 Task:  Click on Hockey In the Cross-Check Hockey League click on  Pick Sheet Your name Sofia Mitchell Team name Providence Bruins and  Email softage.2@softage.net Period 1 - 3 Point Game Edmonton Oilers Period 1 - 2 Point Game Dallas Stars Period 1 - 1 Point Game Columbus Blue Jackets Period 2 - 3 Point Game Colorado Avalanche Period 2 - 2 Point Game Chicago Blackhawks Period 2 - 1 Point Game Carolina Hurricanes Period 3 - 3 Point Game Calgary Flames Period 3 - 2 Point Game Buffalo Sabres Period 3 - 1 Point Game Boston Bruins Submit pick sheet
Action: Mouse moved to (622, 238)
Screenshot: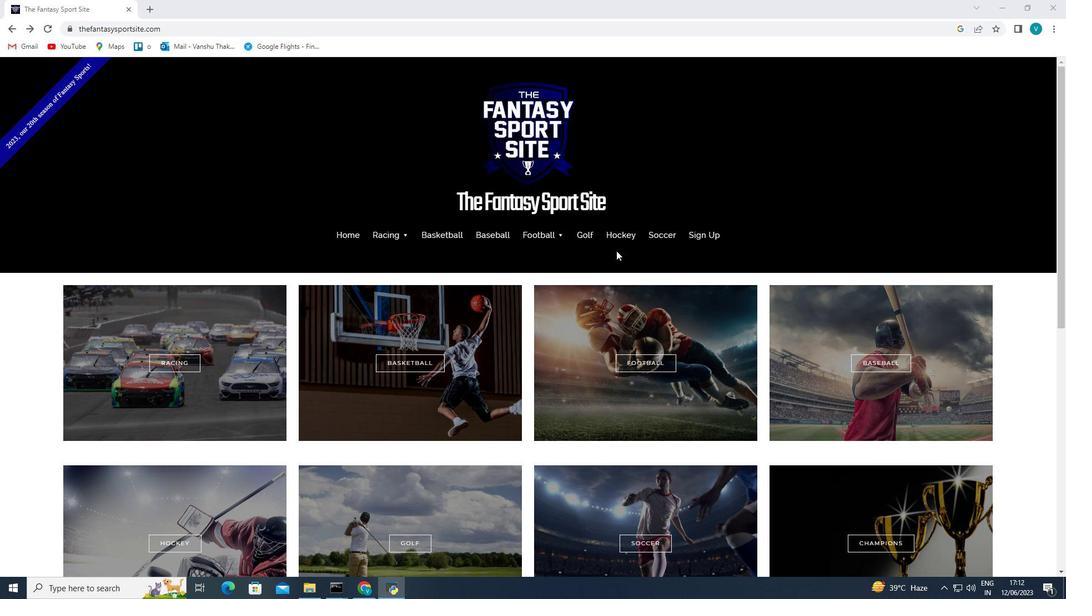 
Action: Mouse pressed left at (622, 238)
Screenshot: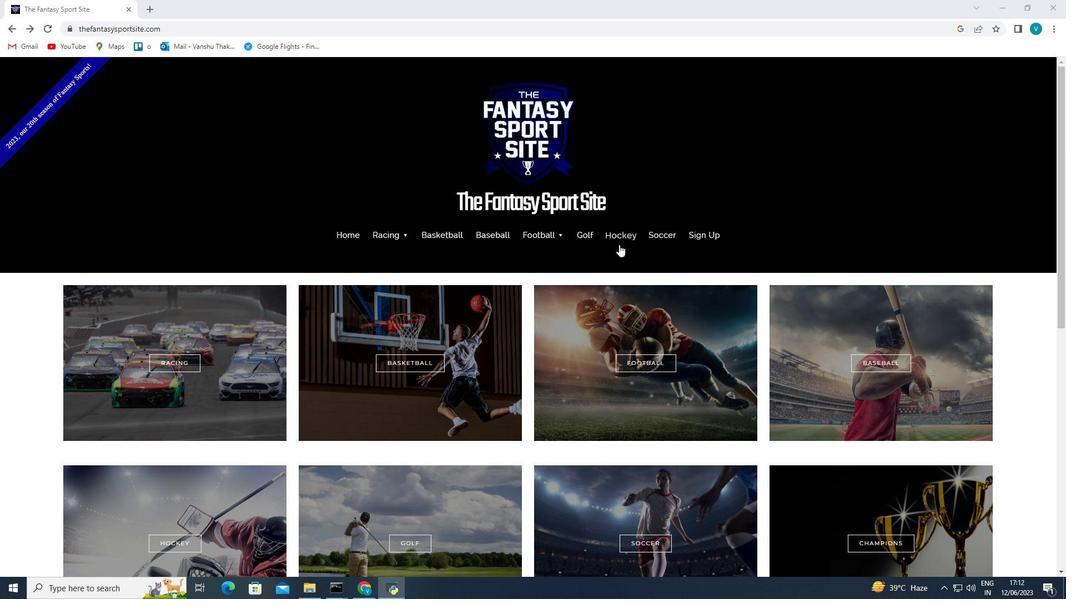 
Action: Mouse moved to (605, 233)
Screenshot: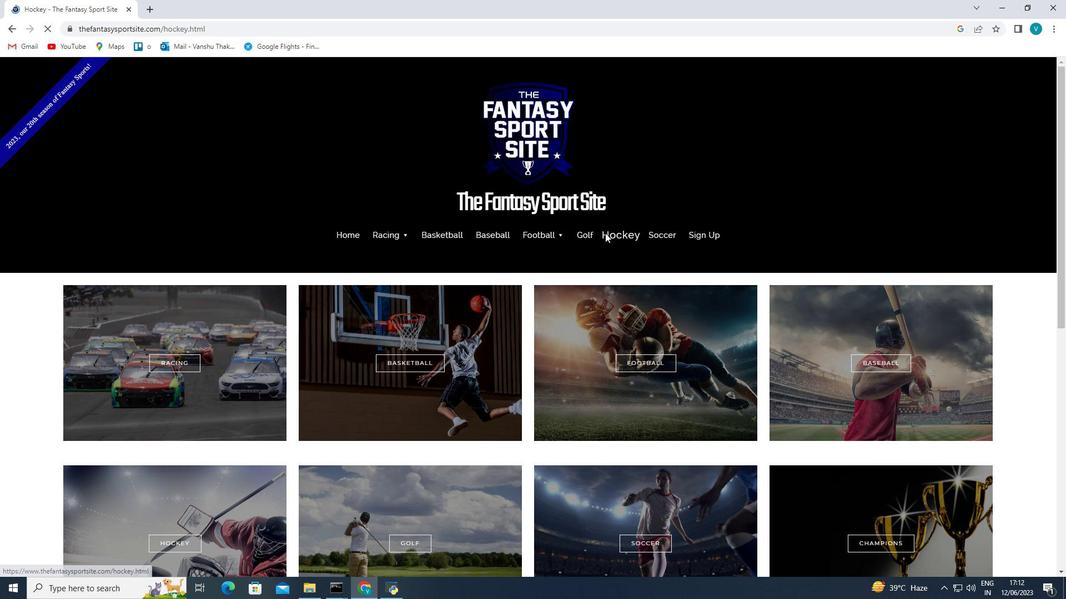 
Action: Mouse scrolled (605, 232) with delta (0, 0)
Screenshot: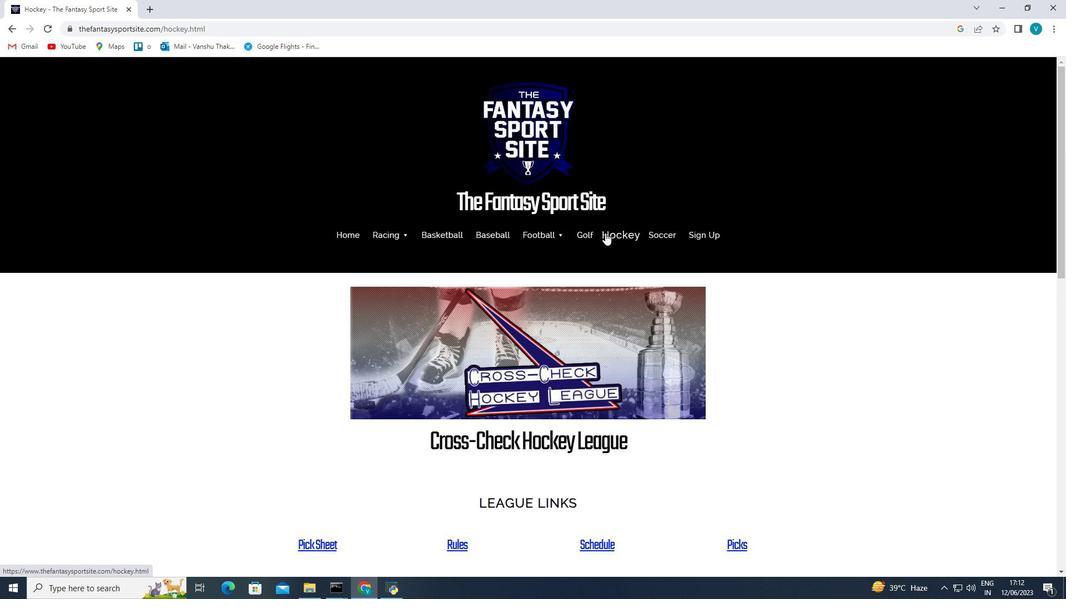 
Action: Mouse scrolled (605, 232) with delta (0, 0)
Screenshot: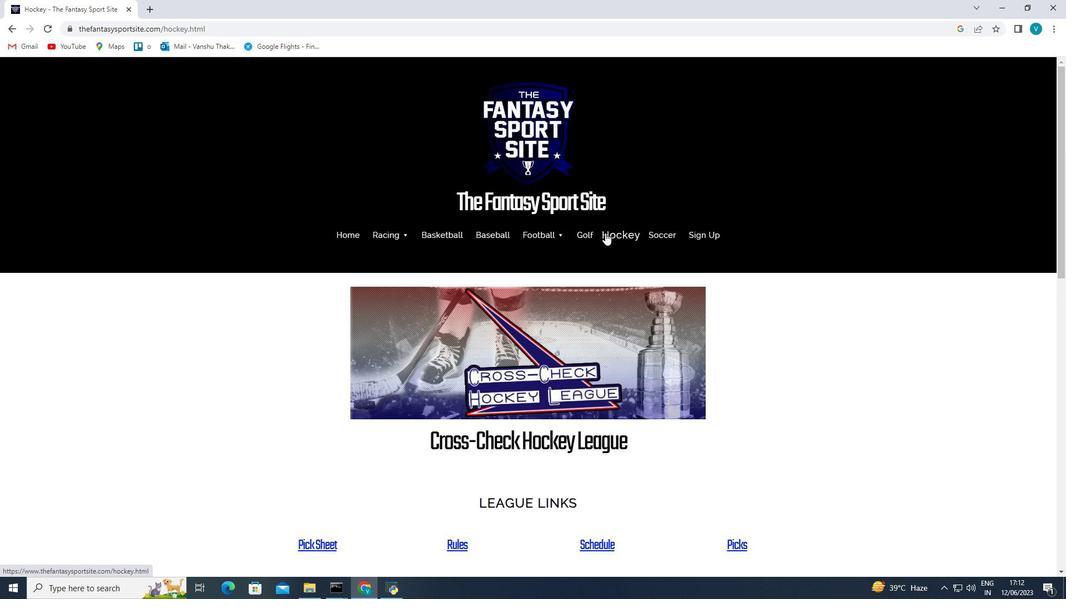 
Action: Mouse scrolled (605, 232) with delta (0, 0)
Screenshot: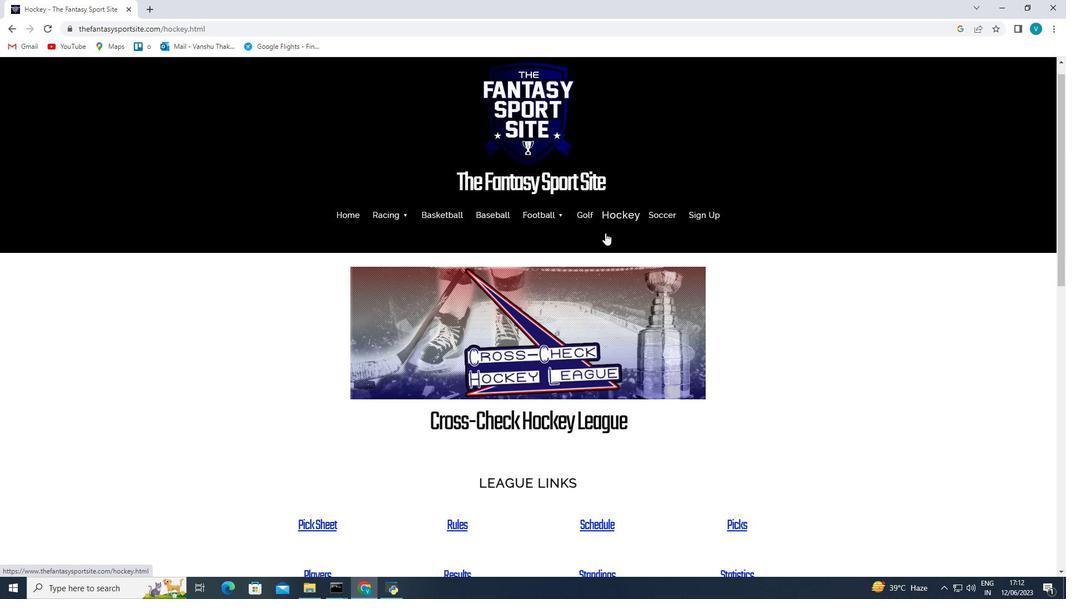 
Action: Mouse moved to (309, 380)
Screenshot: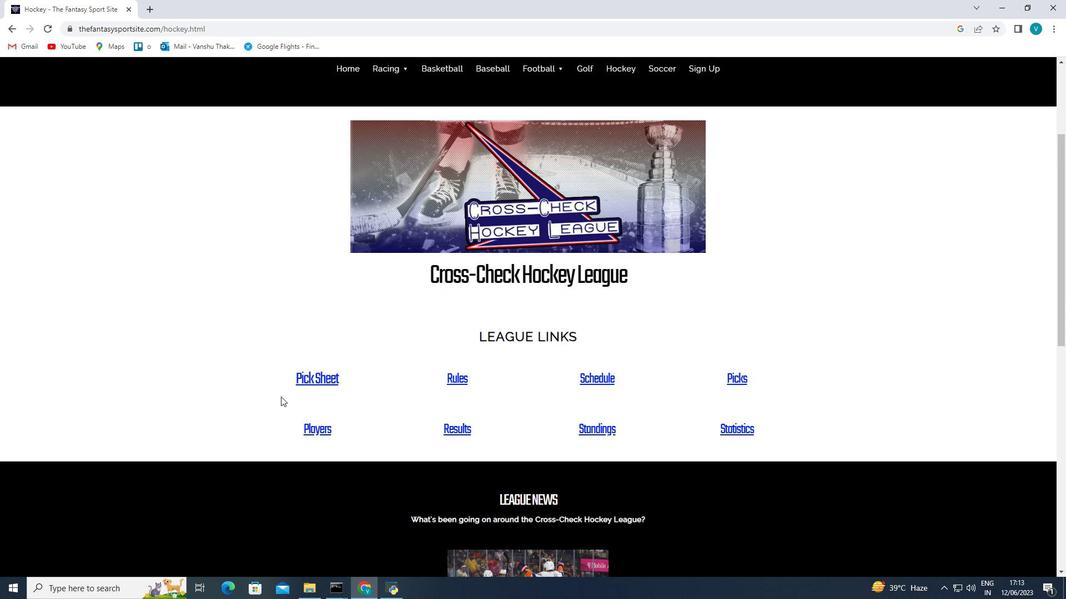 
Action: Mouse pressed left at (309, 380)
Screenshot: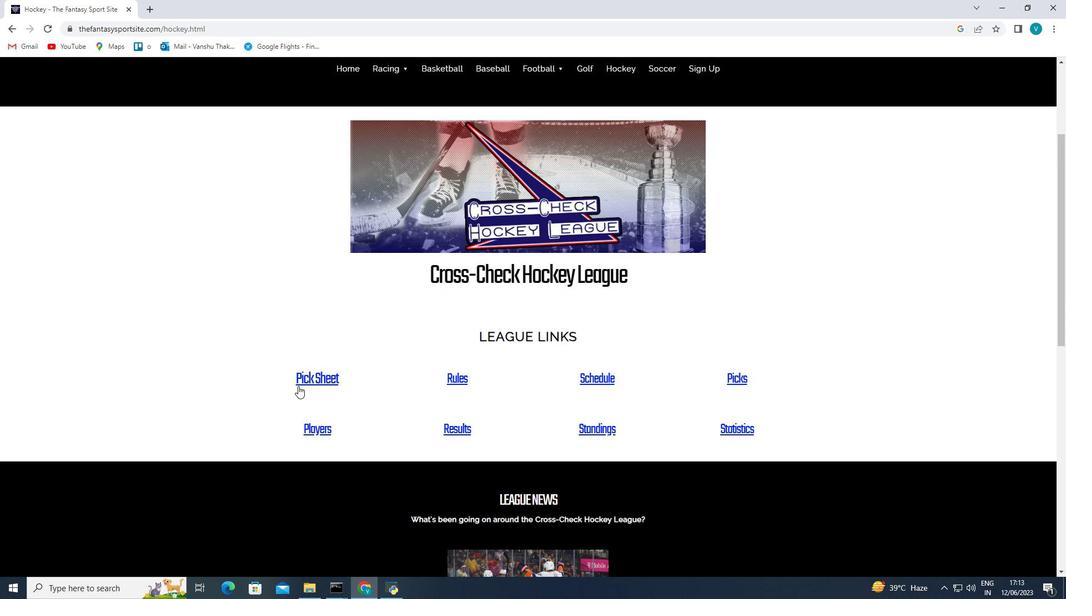 
Action: Mouse moved to (421, 351)
Screenshot: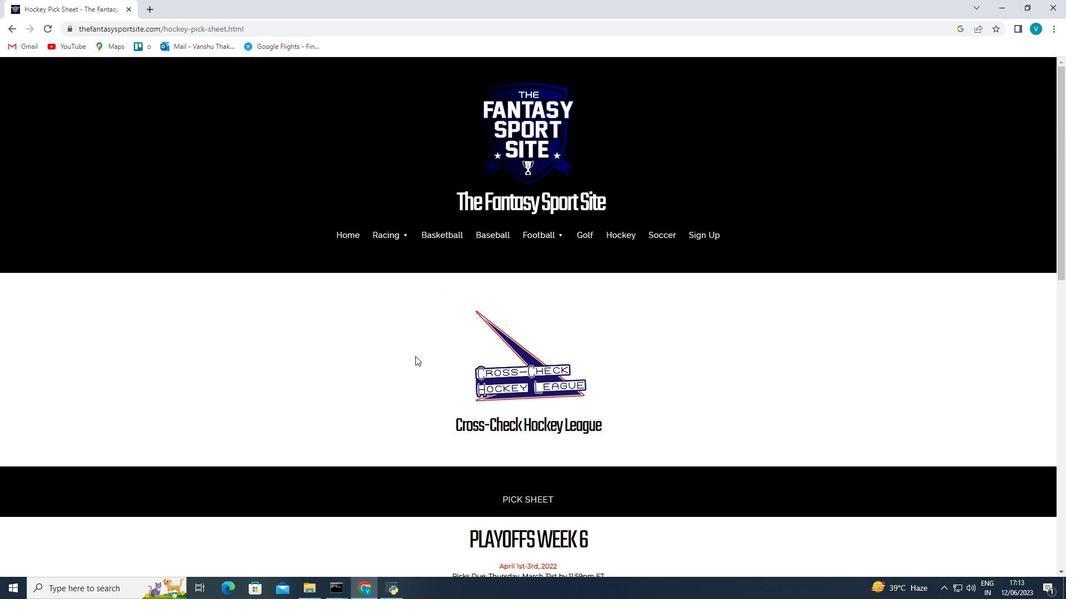 
Action: Mouse scrolled (421, 350) with delta (0, 0)
Screenshot: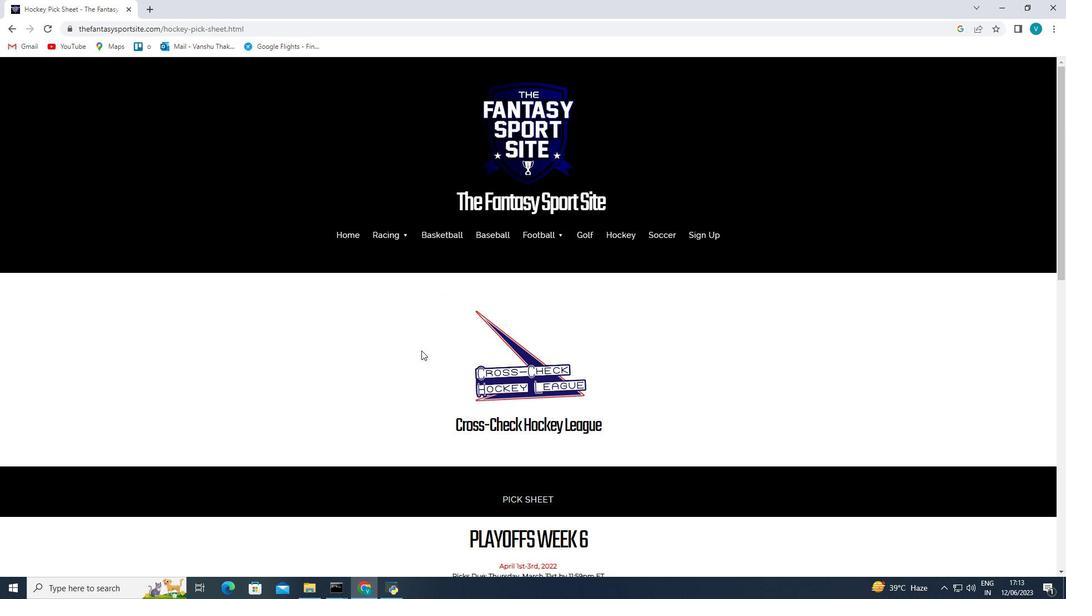 
Action: Mouse scrolled (421, 350) with delta (0, 0)
Screenshot: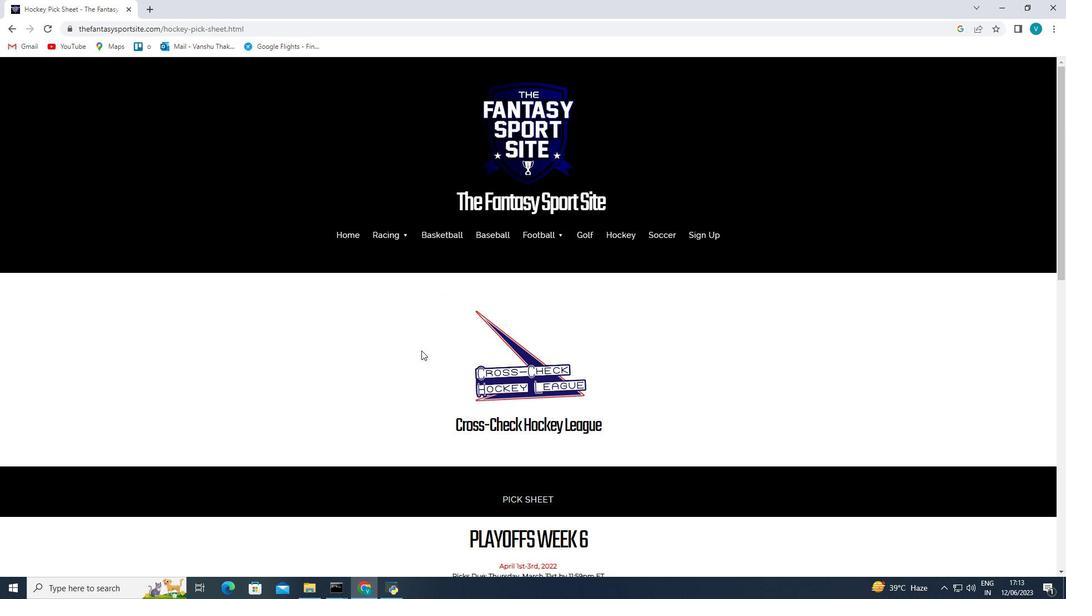 
Action: Mouse scrolled (421, 350) with delta (0, 0)
Screenshot: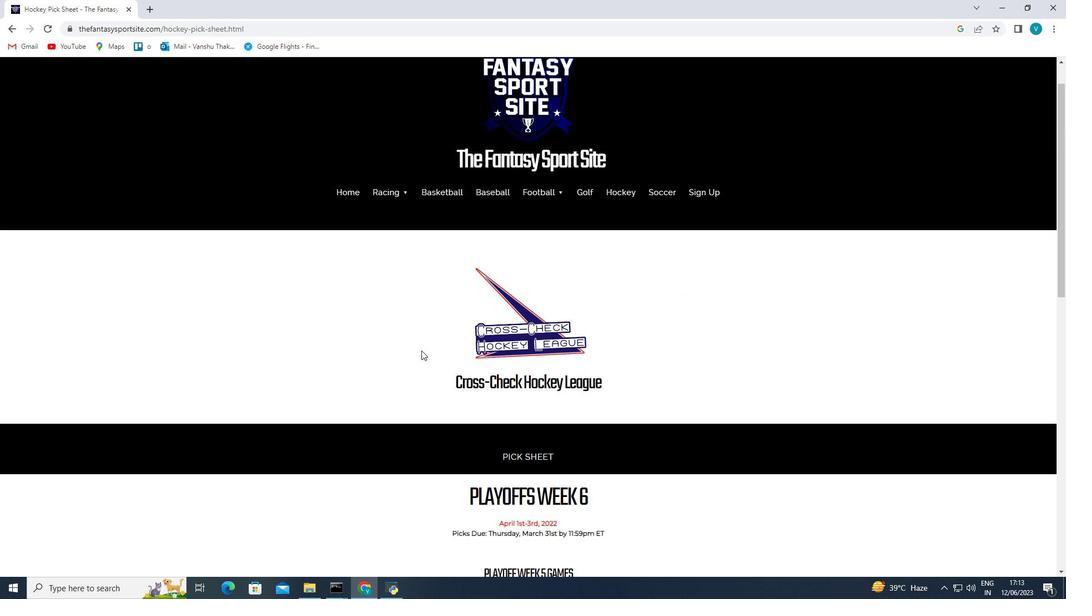
Action: Mouse moved to (422, 350)
Screenshot: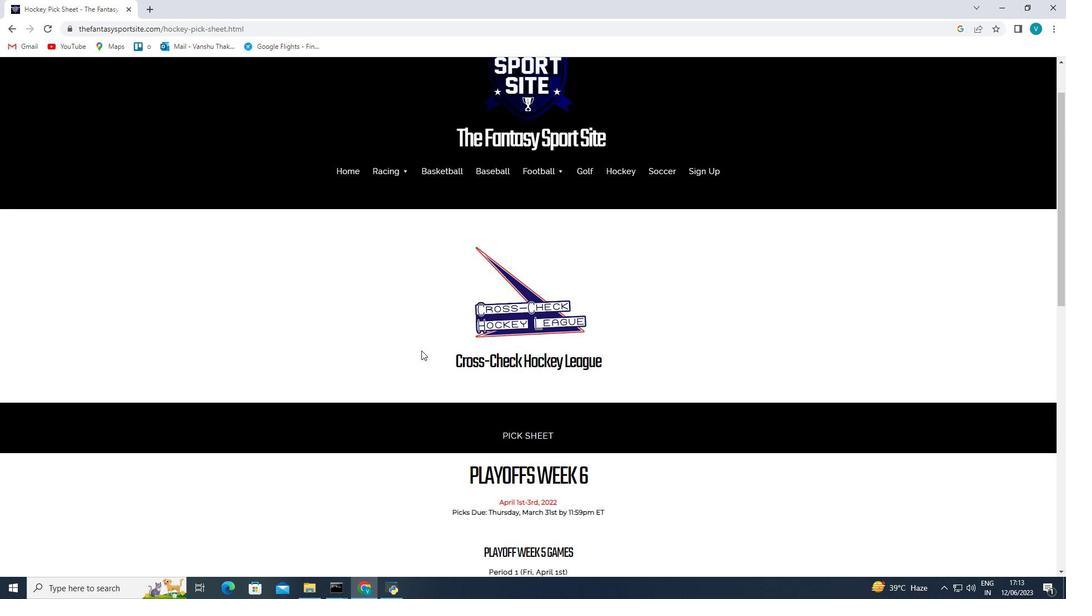 
Action: Mouse scrolled (422, 349) with delta (0, 0)
Screenshot: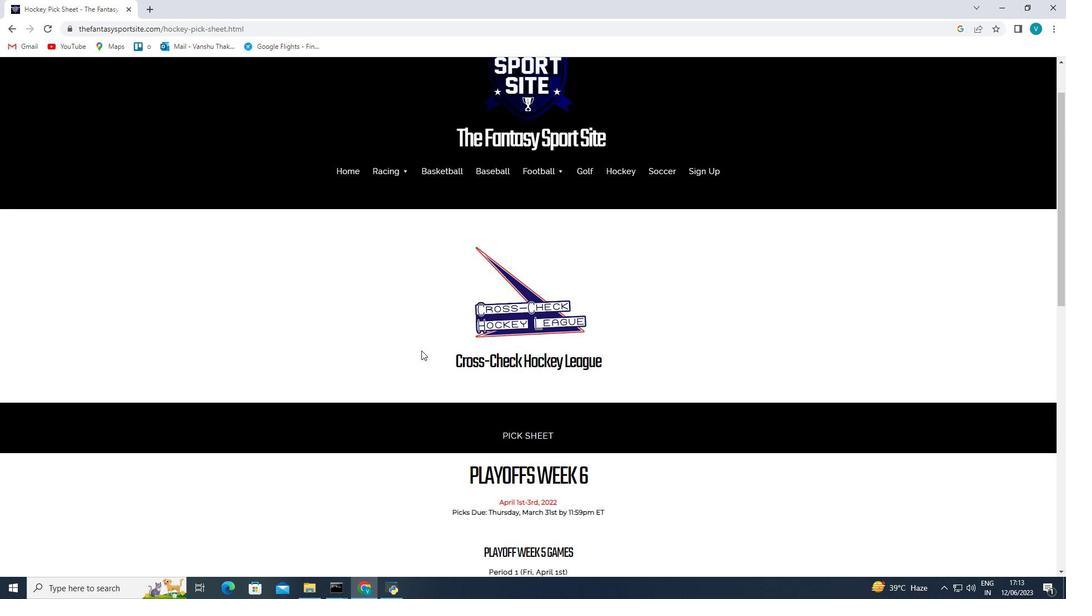 
Action: Mouse moved to (424, 349)
Screenshot: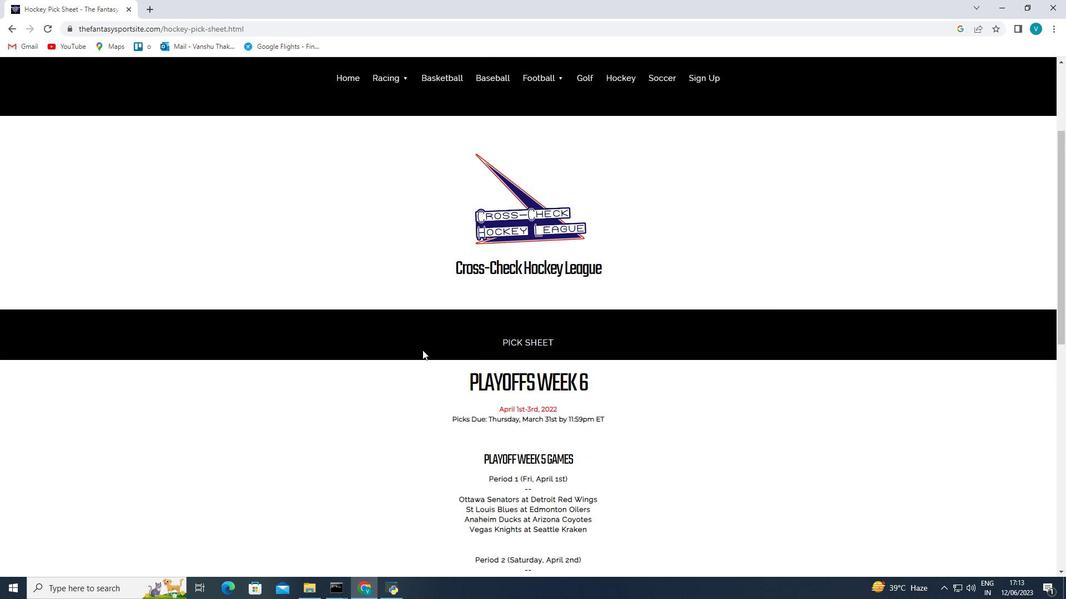 
Action: Mouse scrolled (424, 348) with delta (0, 0)
Screenshot: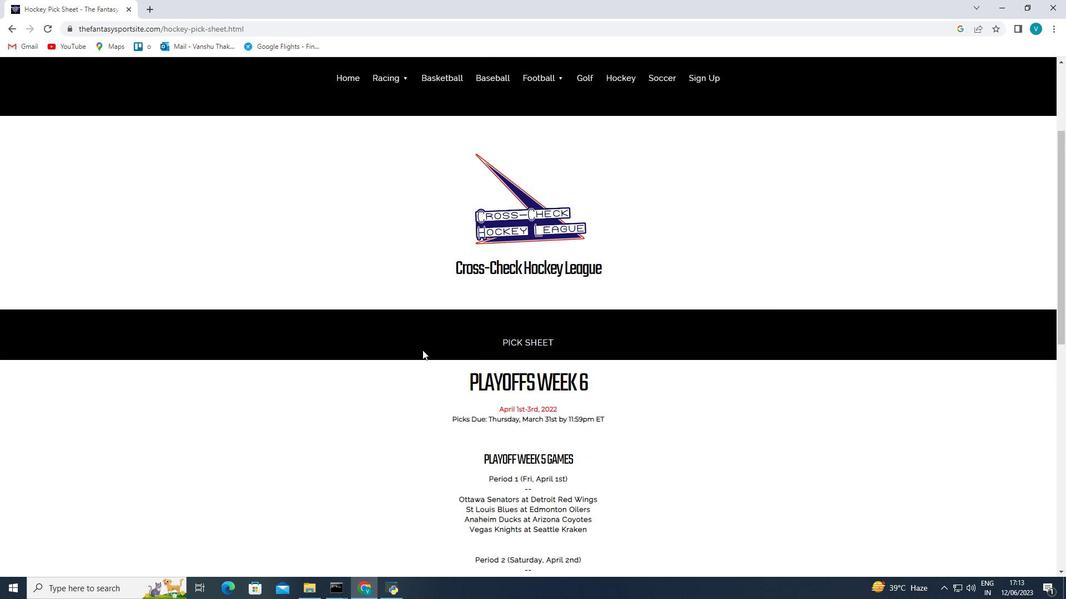 
Action: Mouse moved to (427, 349)
Screenshot: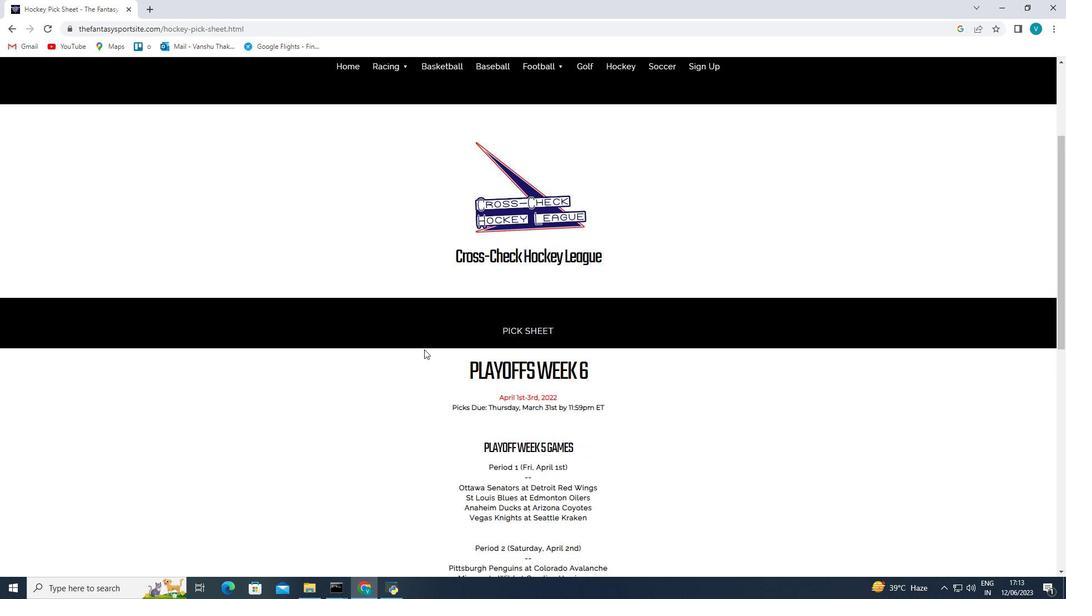 
Action: Mouse scrolled (427, 348) with delta (0, 0)
Screenshot: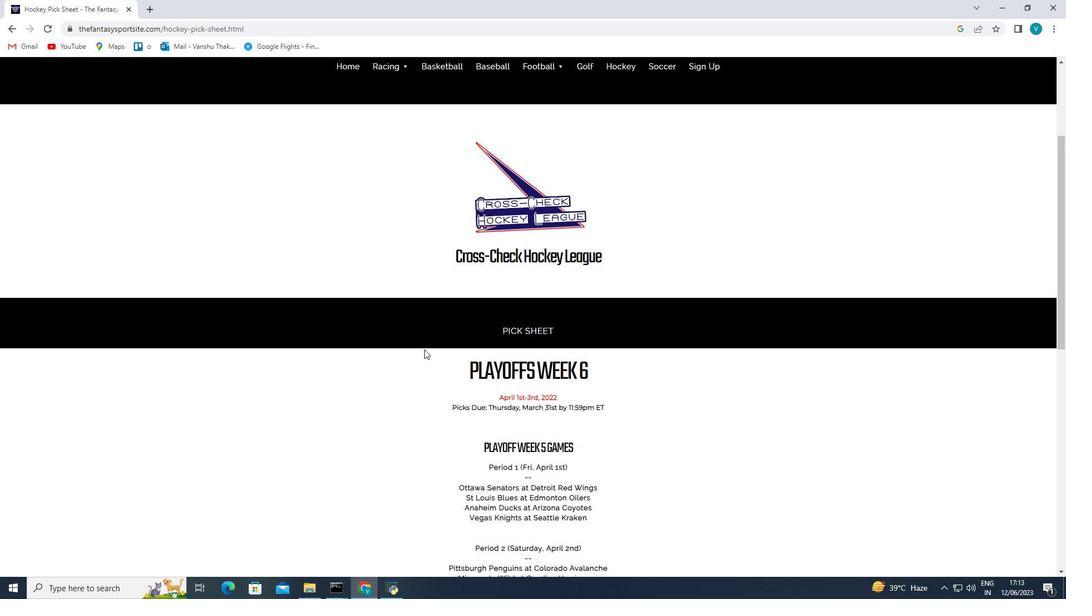 
Action: Mouse moved to (431, 348)
Screenshot: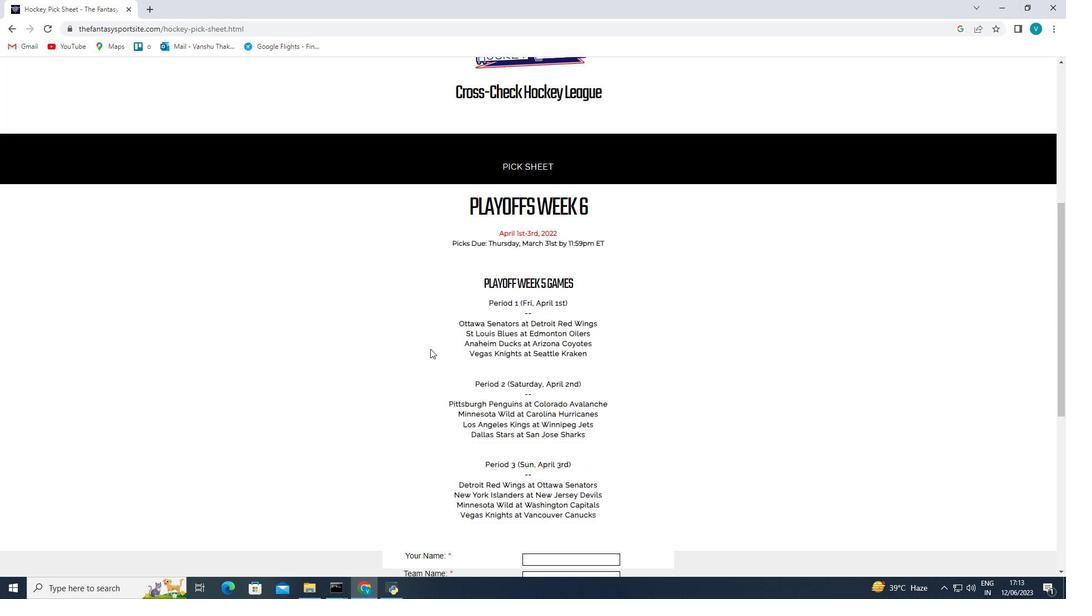 
Action: Mouse scrolled (431, 348) with delta (0, 0)
Screenshot: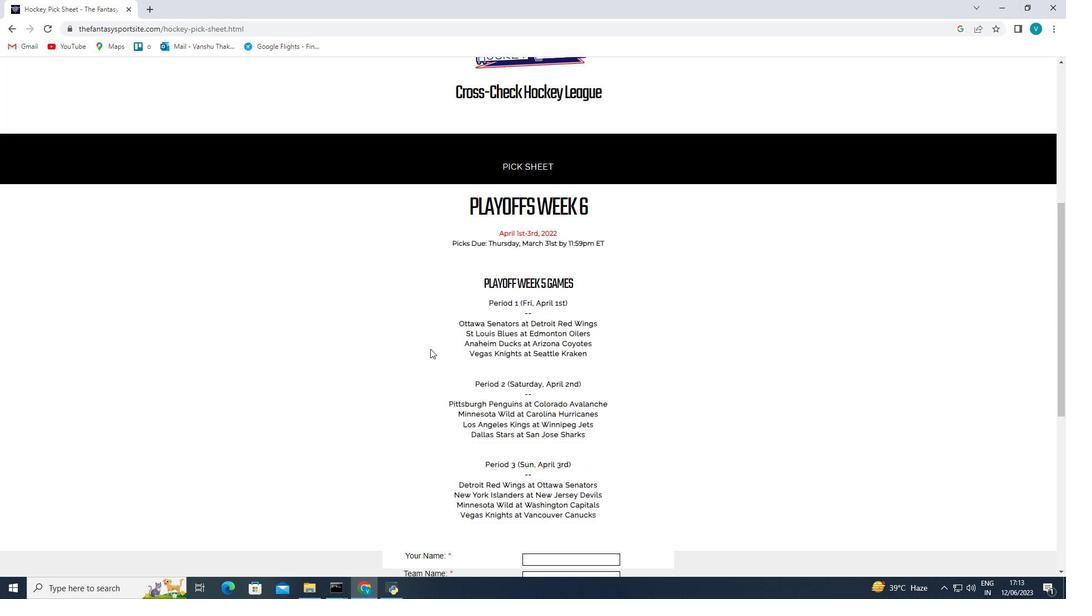 
Action: Mouse moved to (432, 348)
Screenshot: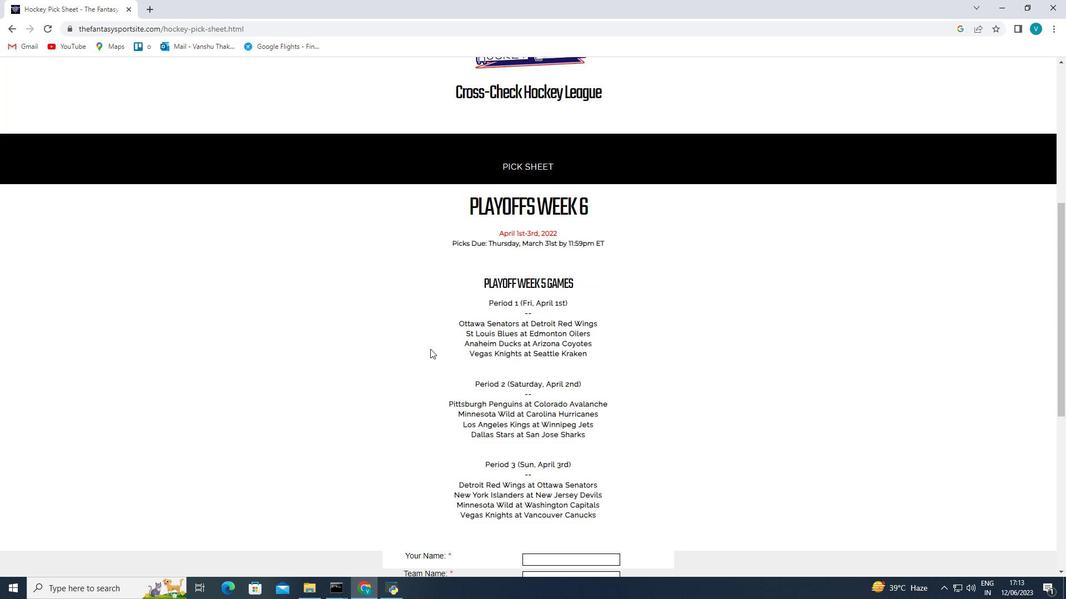 
Action: Mouse scrolled (432, 348) with delta (0, 0)
Screenshot: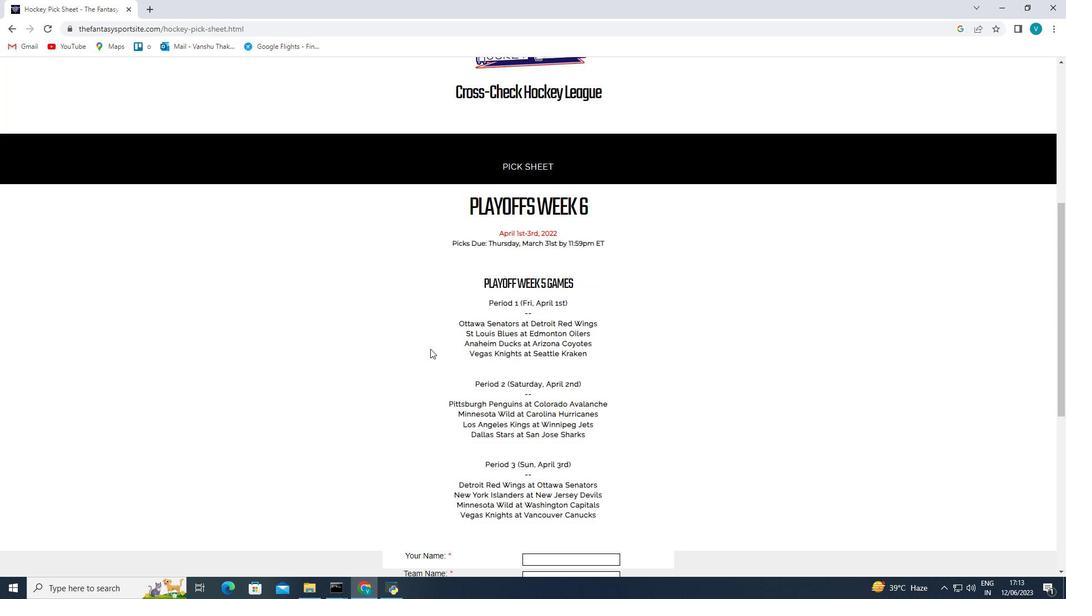 
Action: Mouse moved to (433, 348)
Screenshot: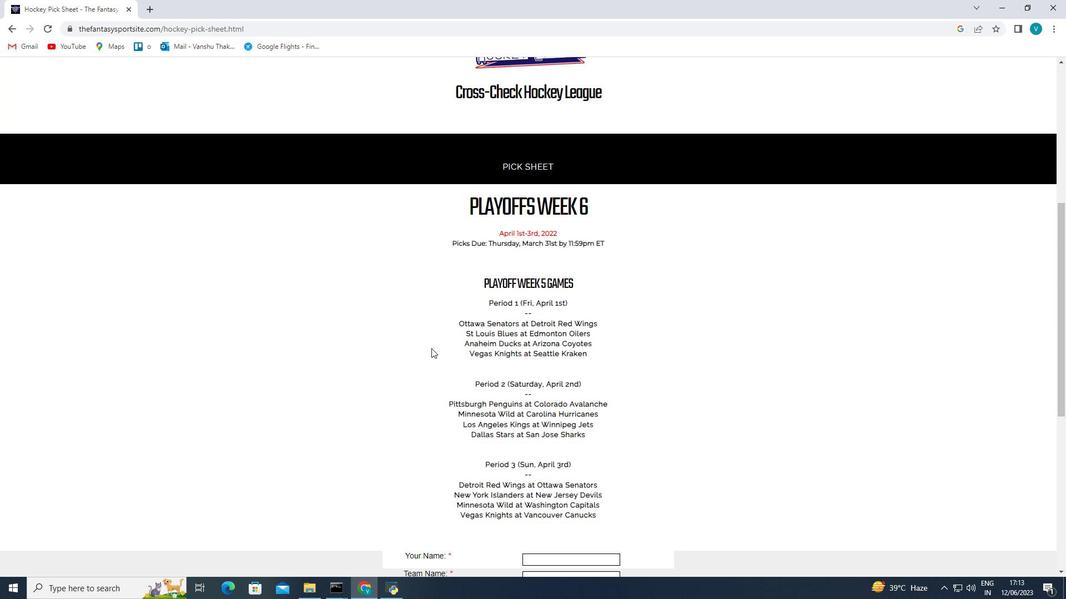 
Action: Mouse scrolled (433, 348) with delta (0, 0)
Screenshot: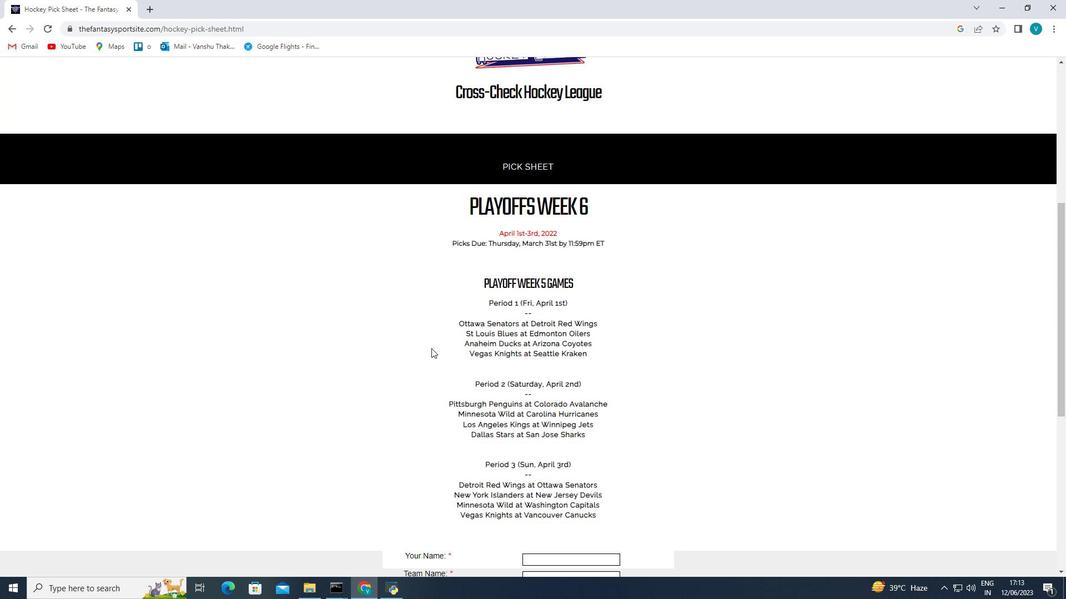 
Action: Mouse moved to (438, 348)
Screenshot: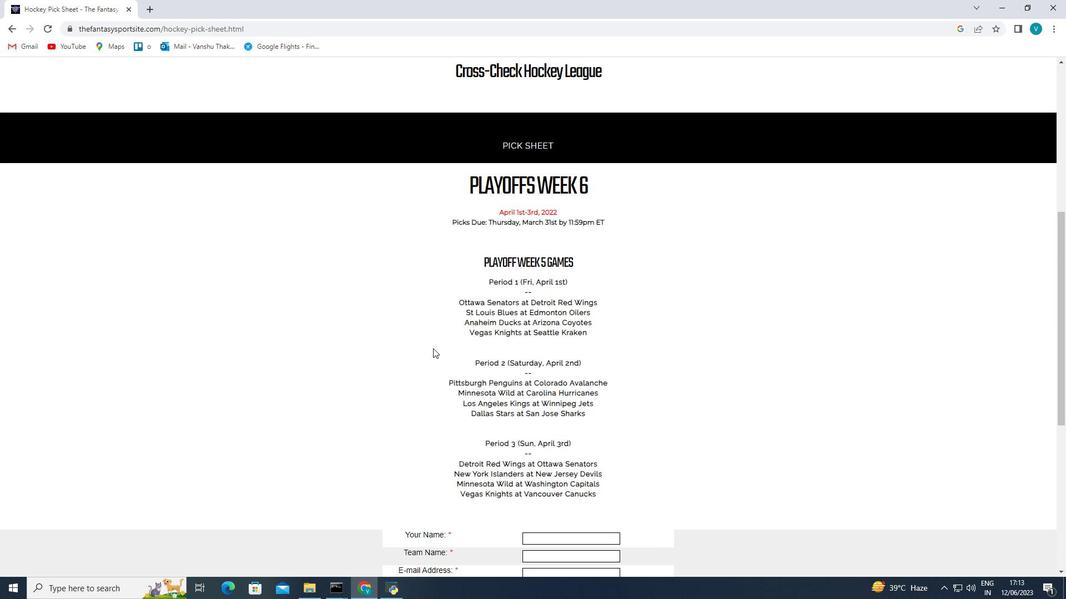 
Action: Mouse scrolled (438, 348) with delta (0, 0)
Screenshot: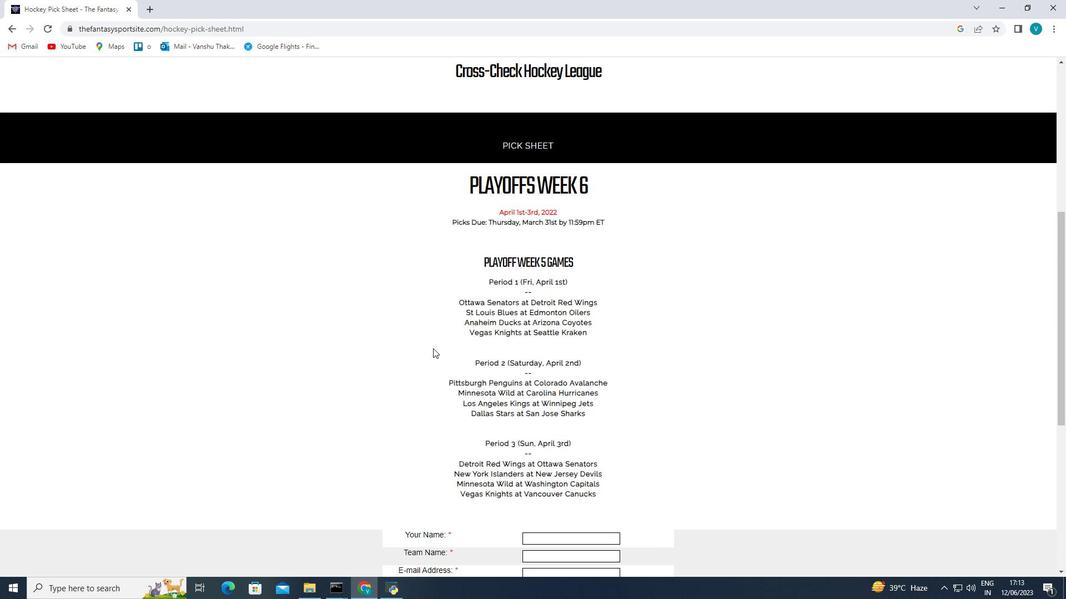 
Action: Mouse moved to (482, 357)
Screenshot: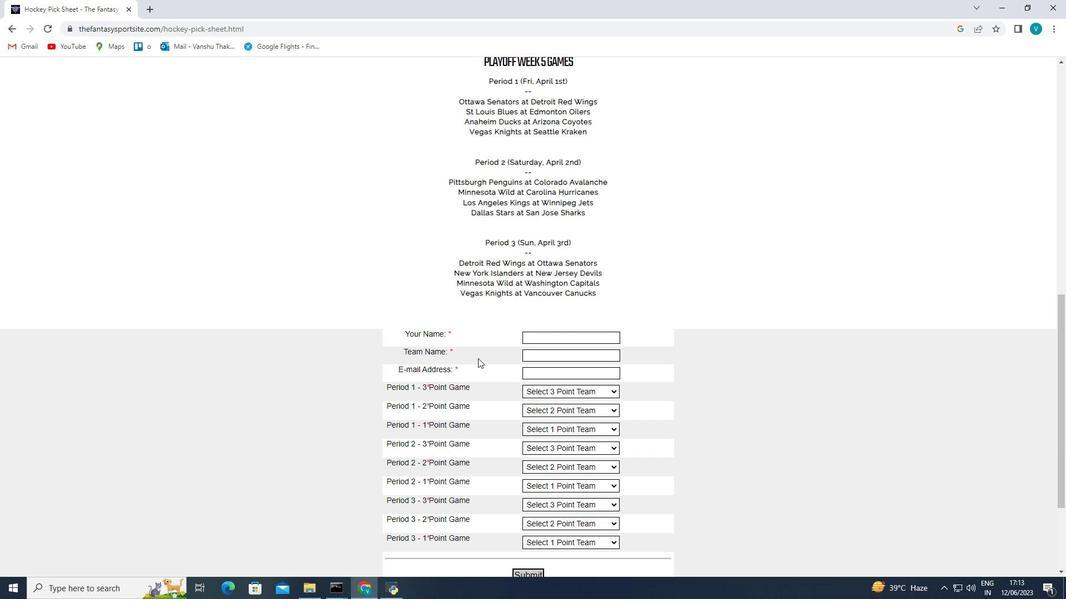 
Action: Mouse scrolled (482, 357) with delta (0, 0)
Screenshot: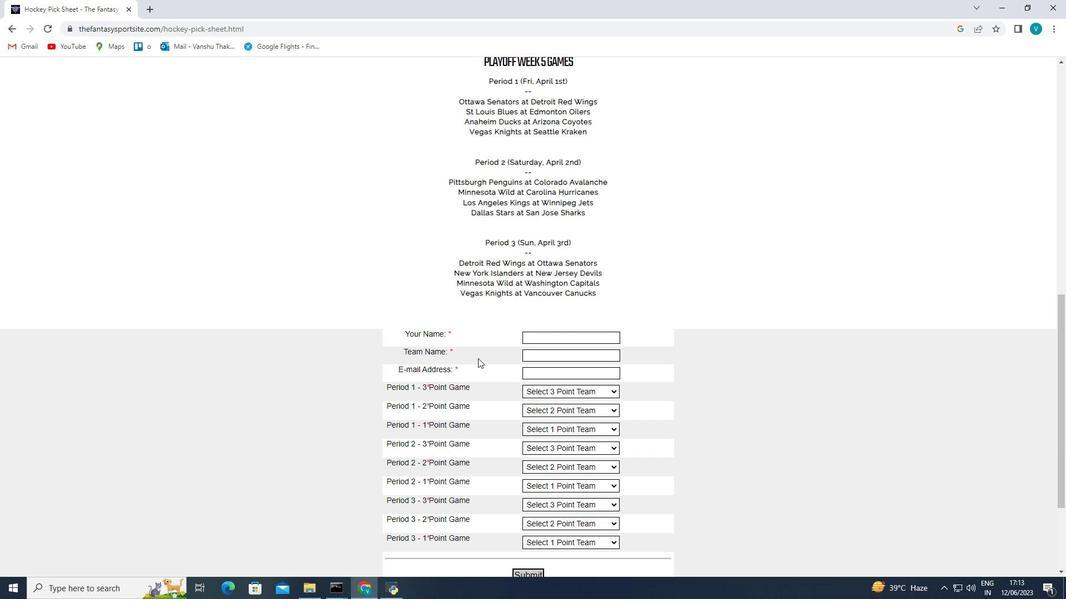 
Action: Mouse moved to (534, 288)
Screenshot: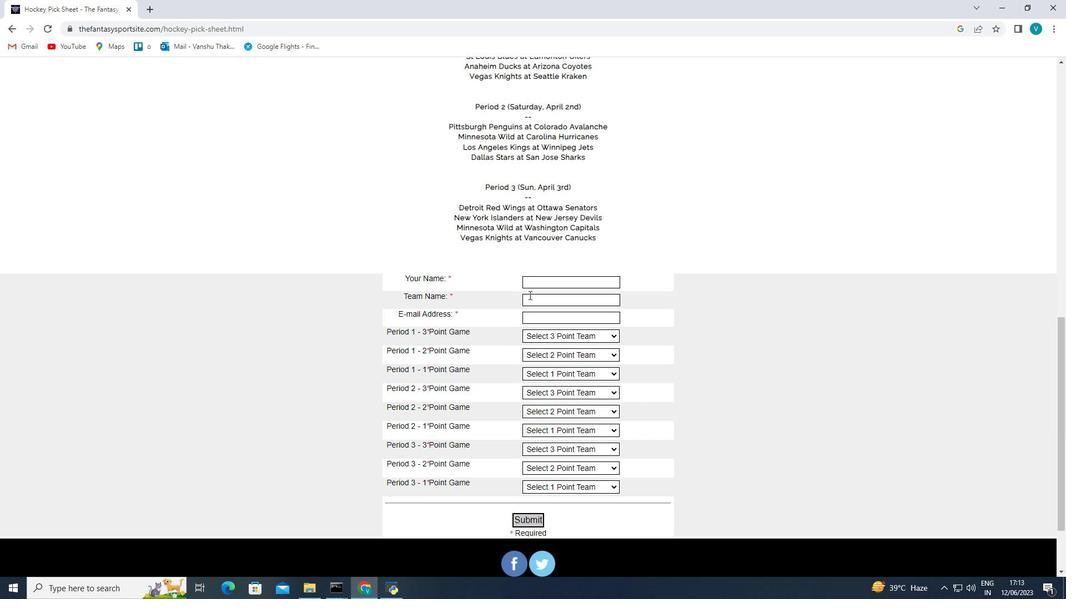 
Action: Mouse pressed left at (534, 288)
Screenshot: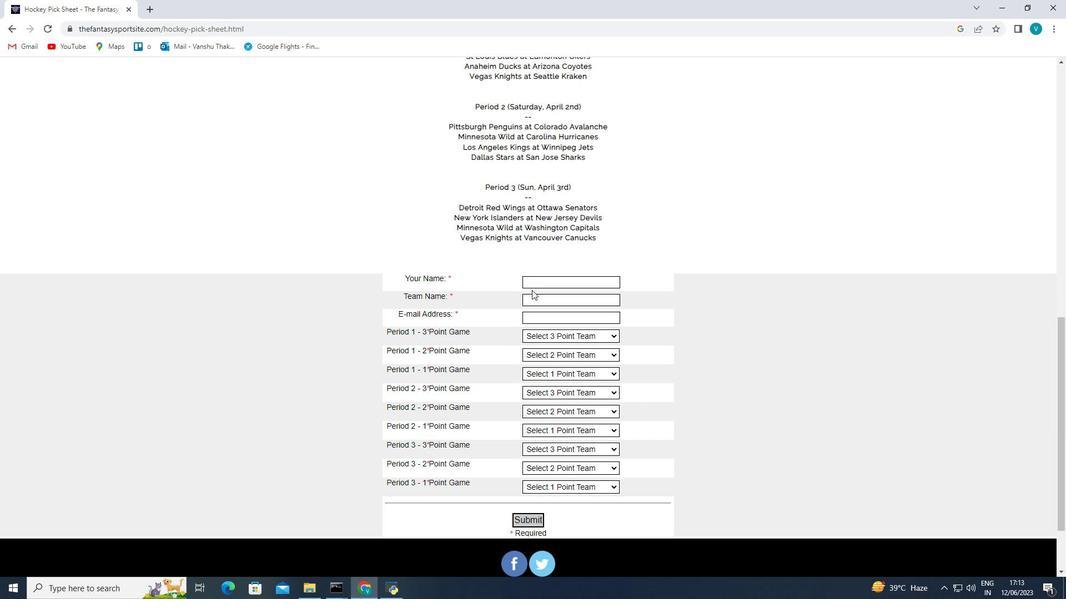 
Action: Mouse moved to (533, 283)
Screenshot: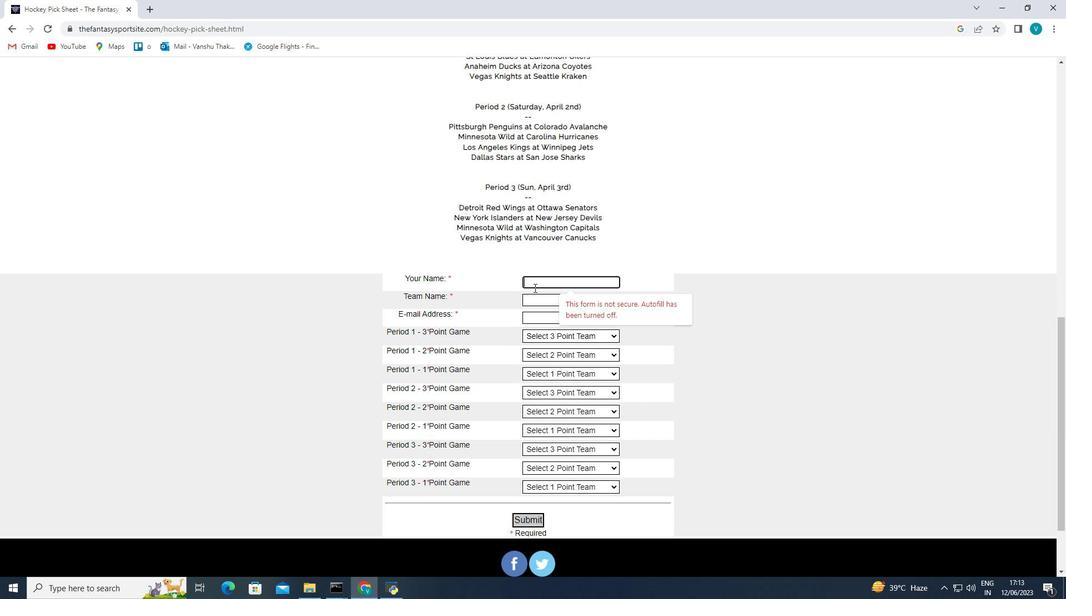 
Action: Key pressed <Key.shift>Sofia<Key.space><Key.shift>Mitchell
Screenshot: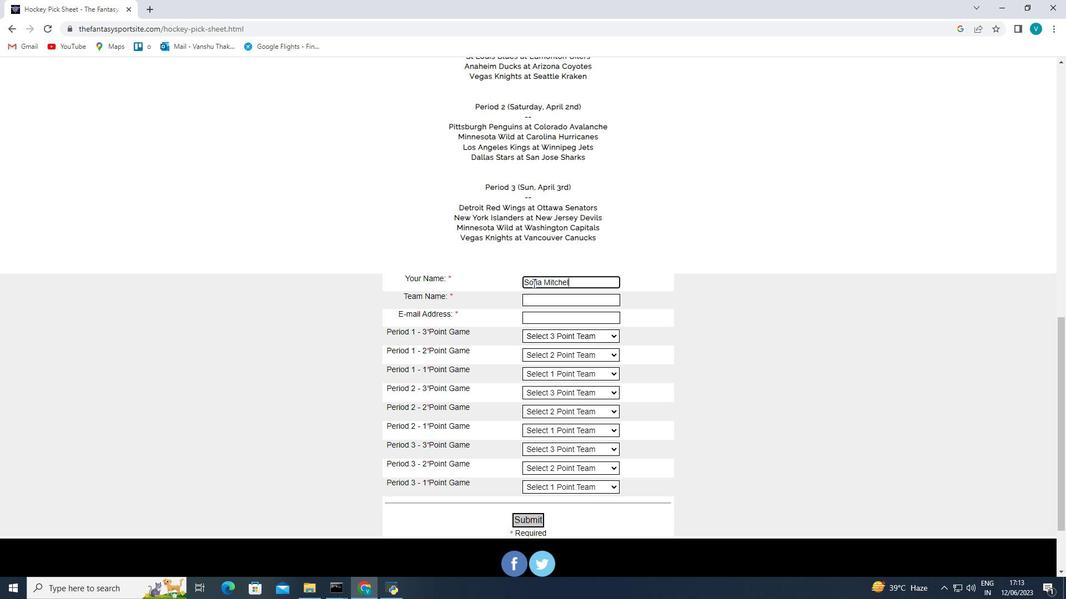 
Action: Mouse moved to (533, 304)
Screenshot: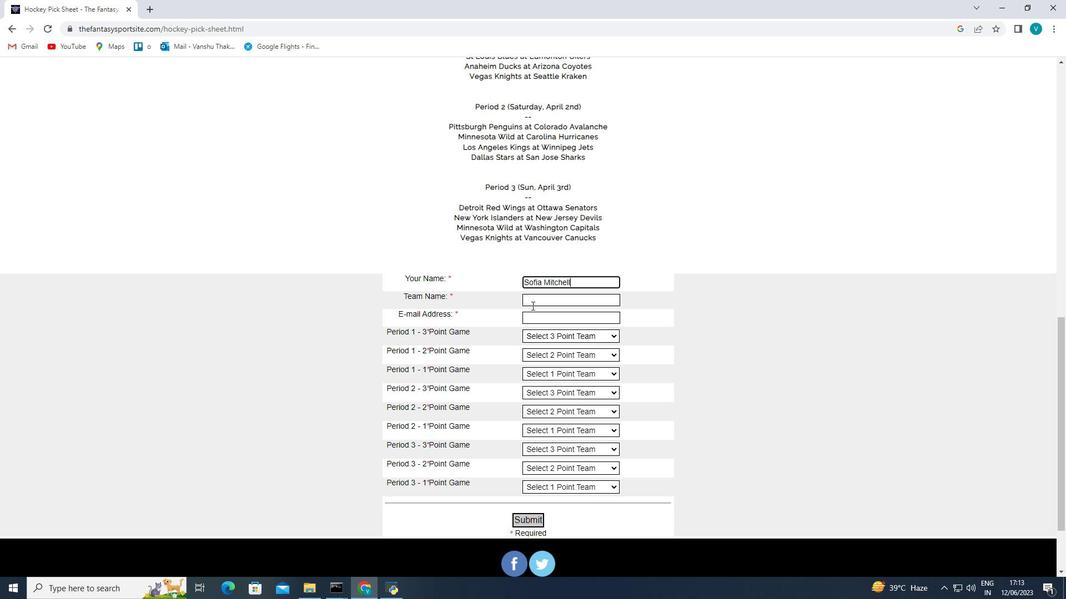 
Action: Mouse pressed left at (533, 304)
Screenshot: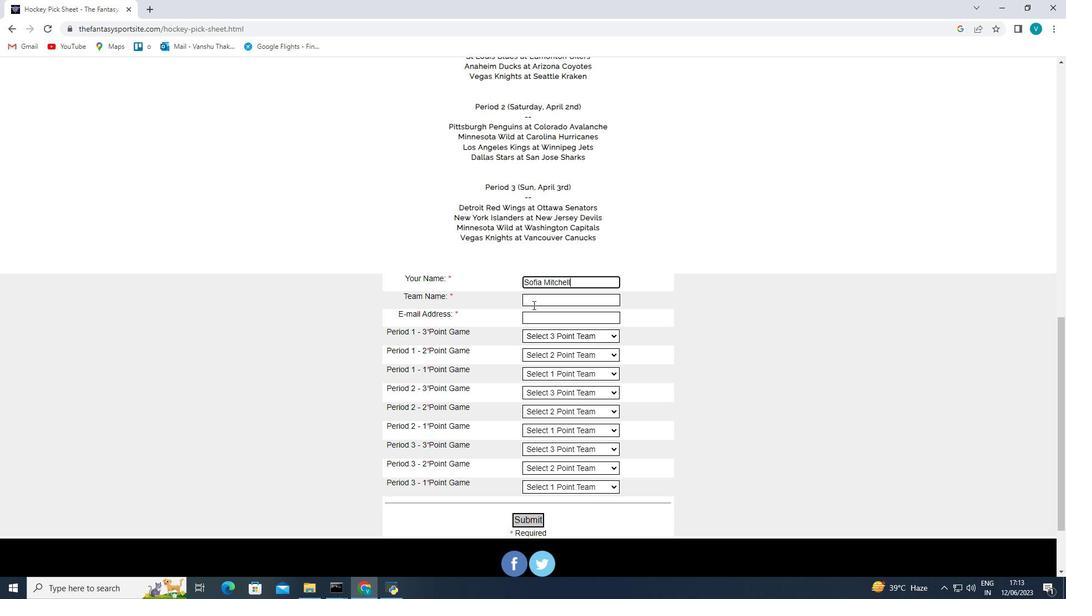 
Action: Mouse moved to (533, 301)
Screenshot: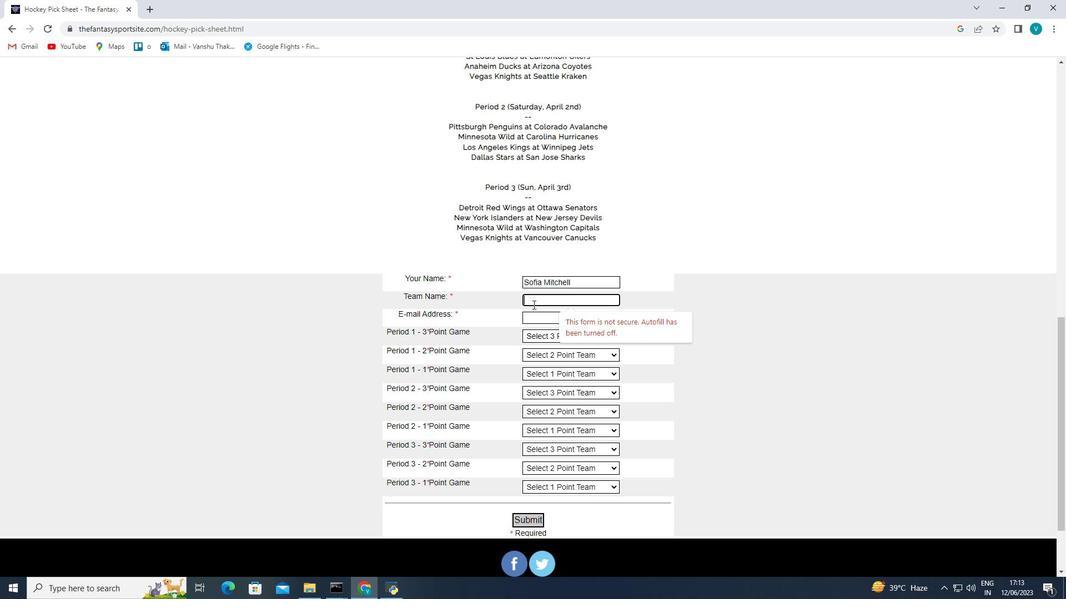
Action: Key pressed <Key.shift>Providemc<Key.backspace><Key.backspace>m<Key.backspace>nce<Key.space><Key.shift>Bruins
Screenshot: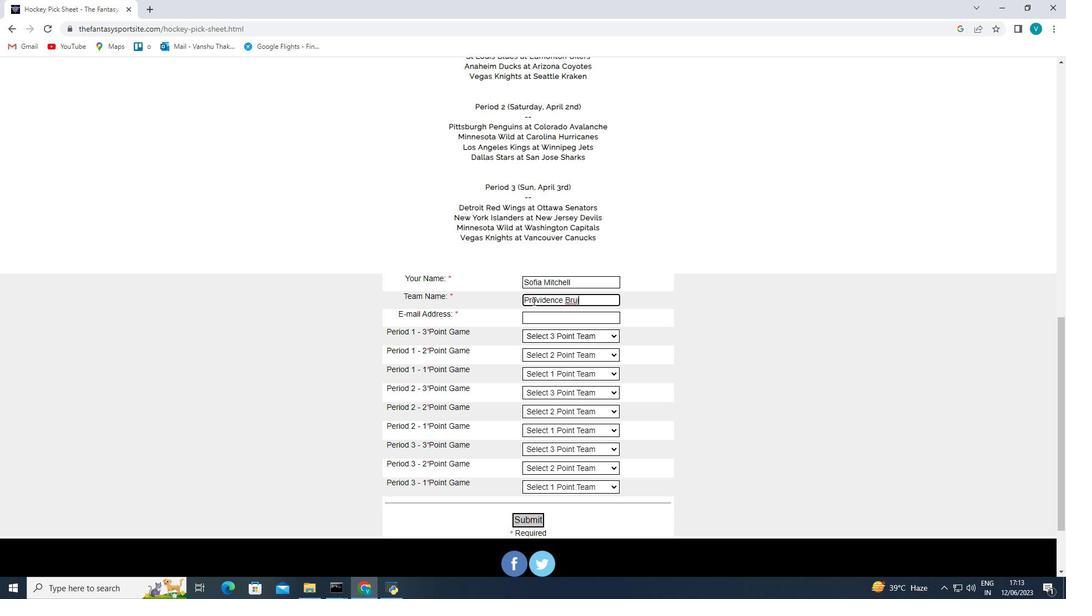 
Action: Mouse moved to (584, 314)
Screenshot: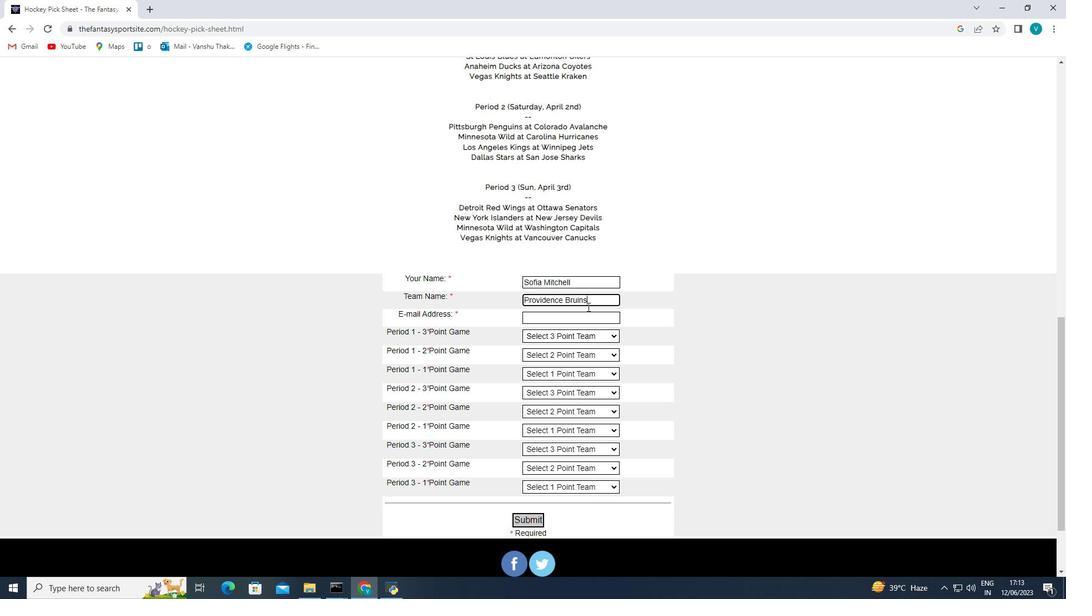 
Action: Mouse pressed left at (584, 314)
Screenshot: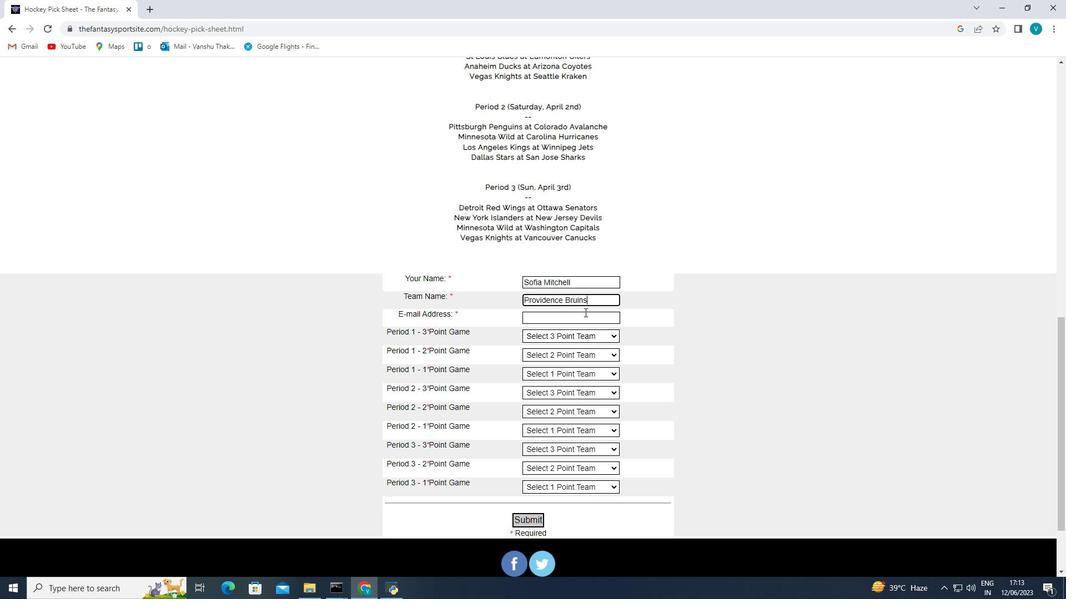 
Action: Mouse moved to (586, 291)
Screenshot: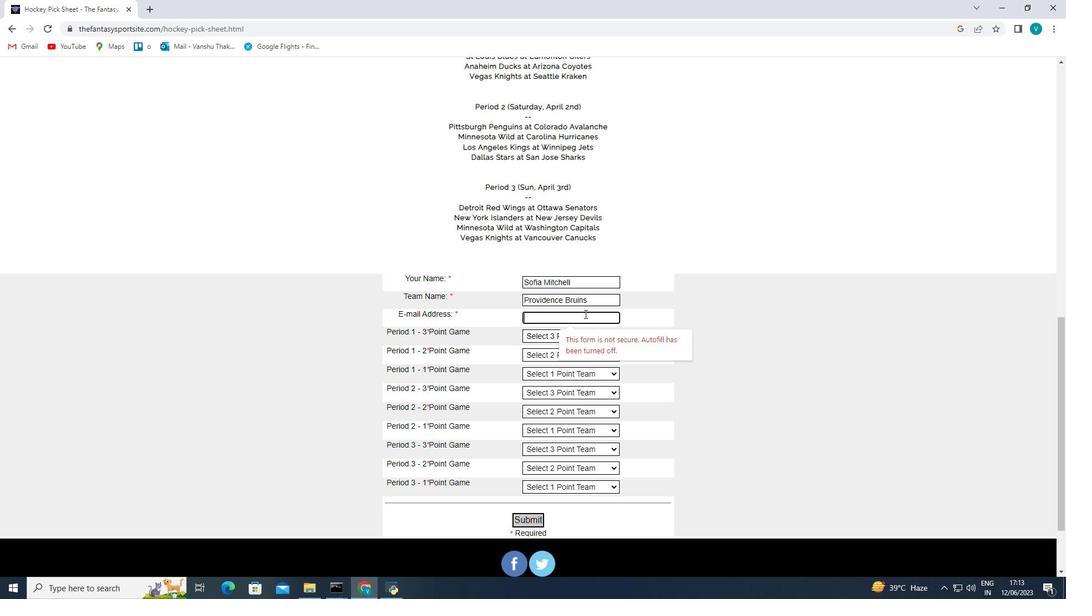 
Action: Key pressed softage.2<Key.shift><Key.shift><Key.shift><Key.shift>@softage.net
Screenshot: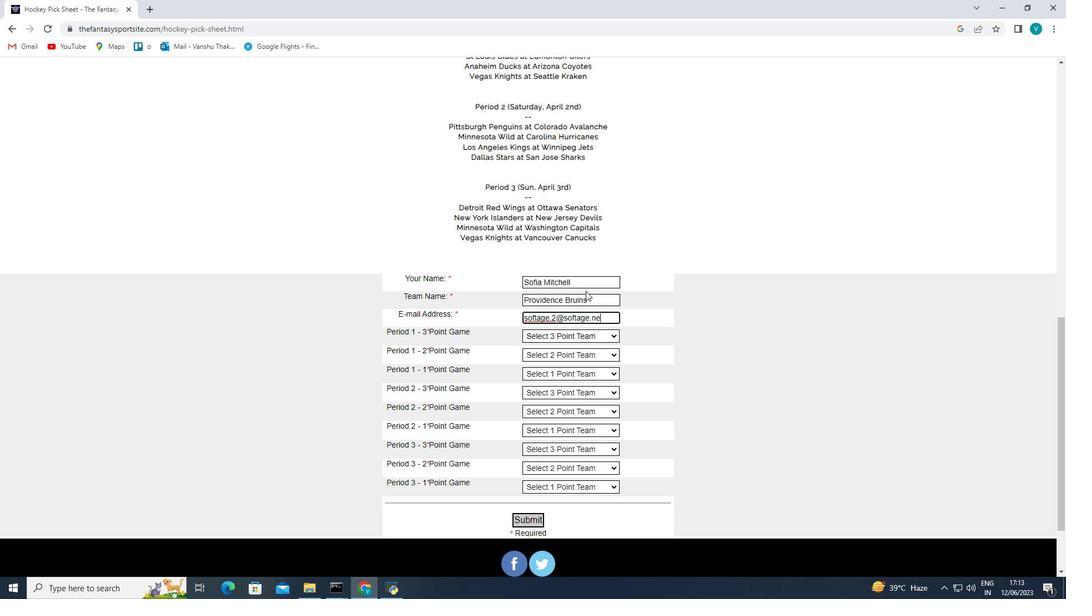 
Action: Mouse moved to (581, 339)
Screenshot: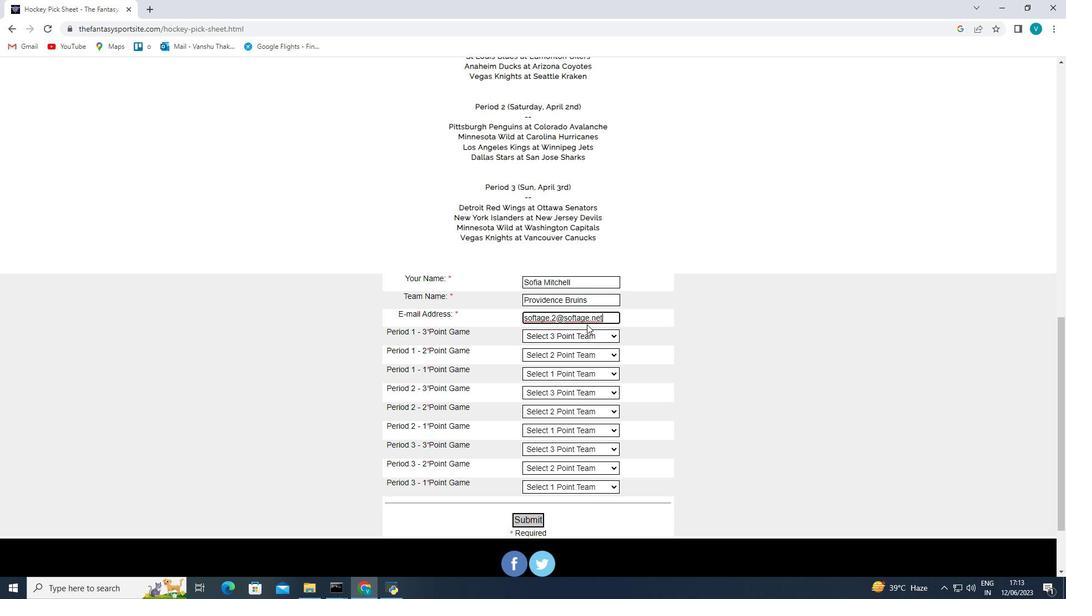 
Action: Mouse pressed left at (581, 339)
Screenshot: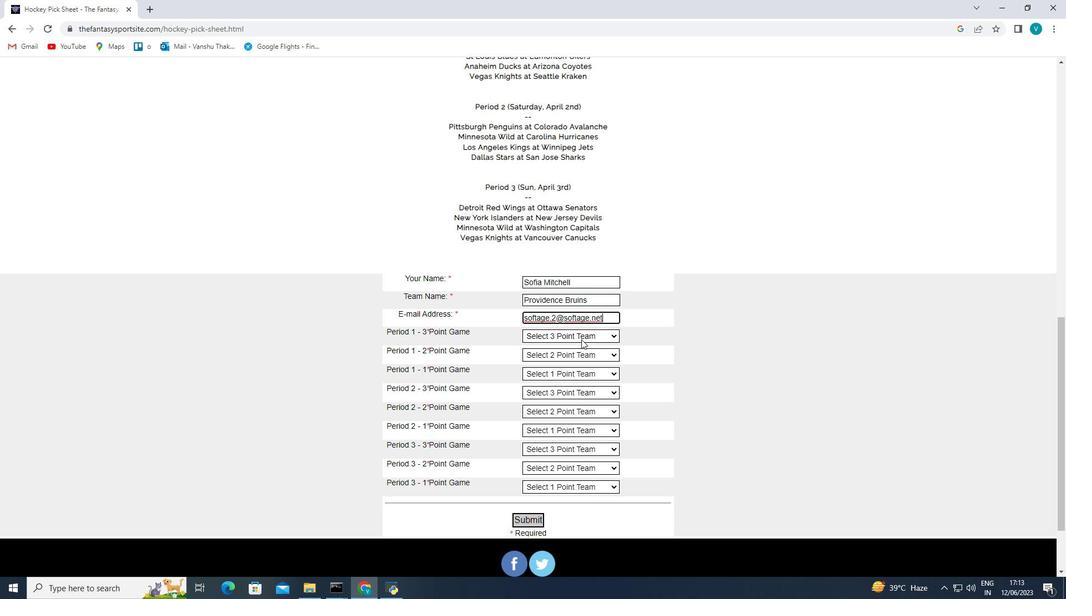 
Action: Mouse moved to (568, 462)
Screenshot: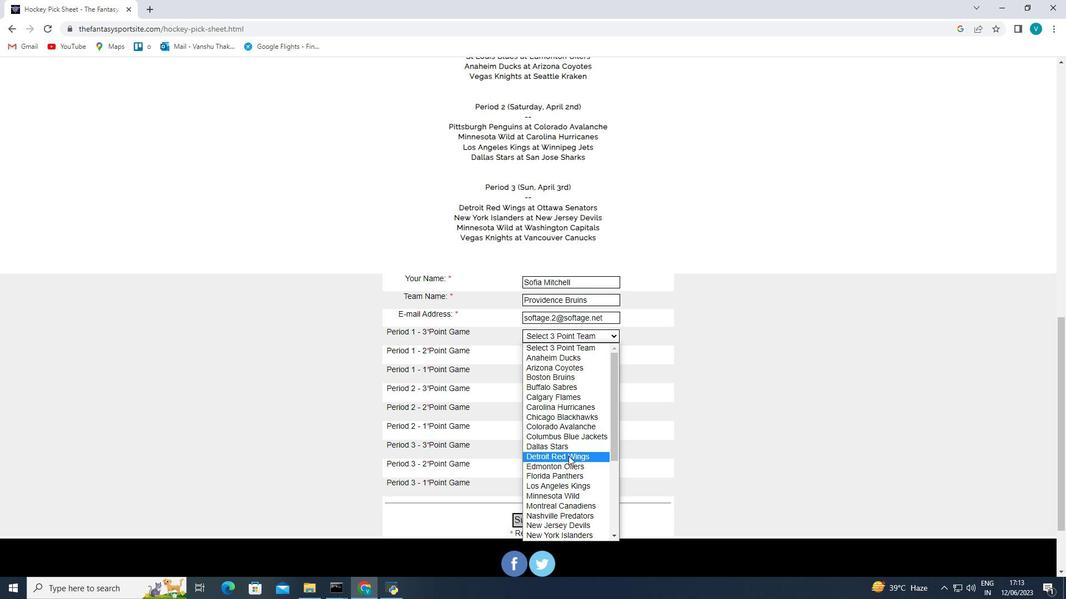 
Action: Mouse pressed left at (568, 462)
Screenshot: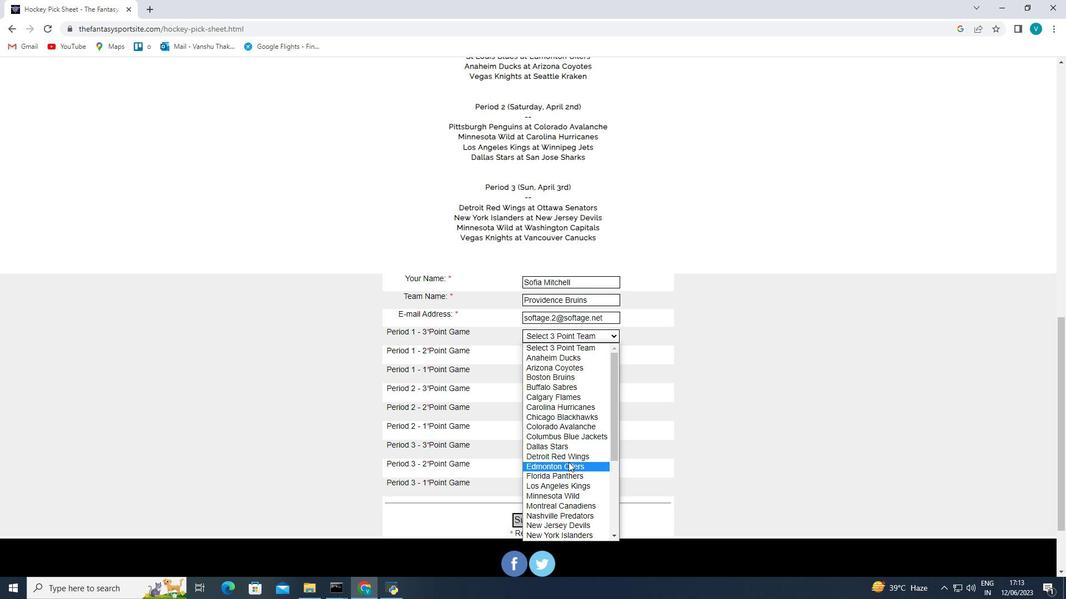 
Action: Mouse moved to (575, 358)
Screenshot: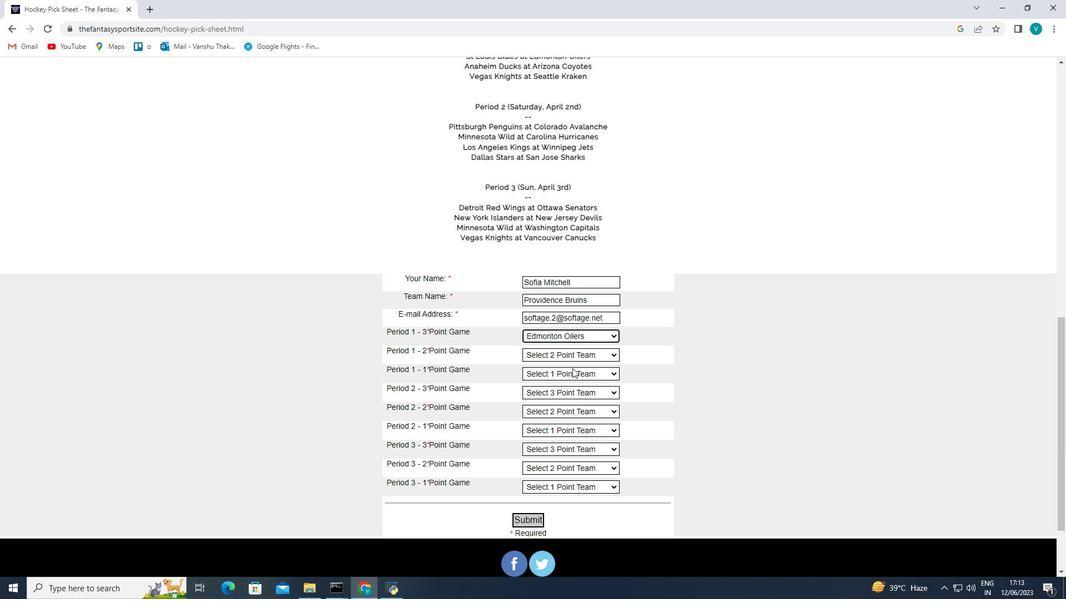 
Action: Mouse pressed left at (575, 358)
Screenshot: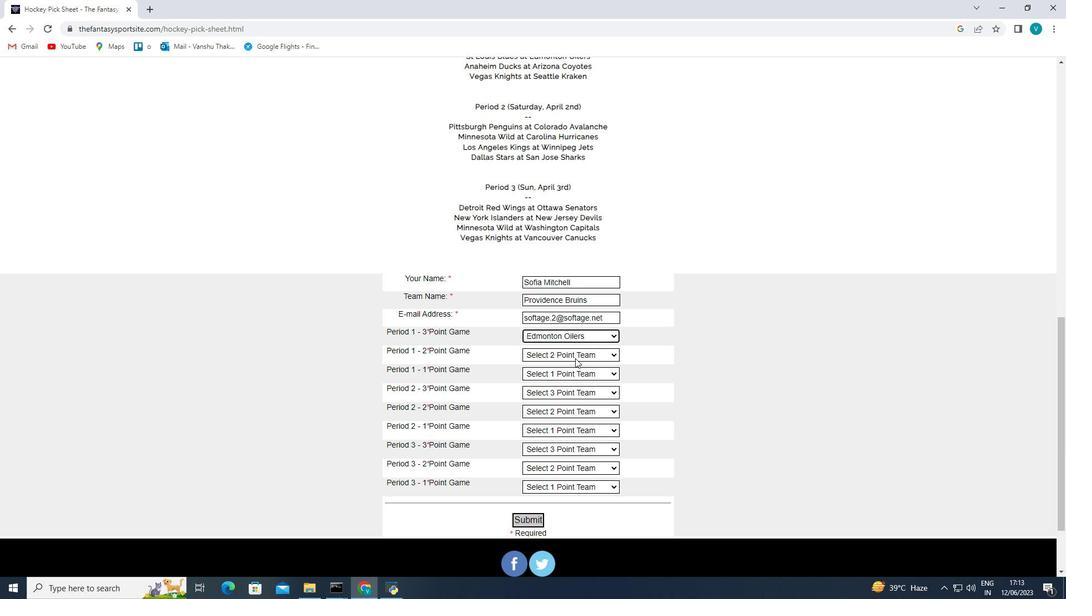 
Action: Mouse moved to (564, 466)
Screenshot: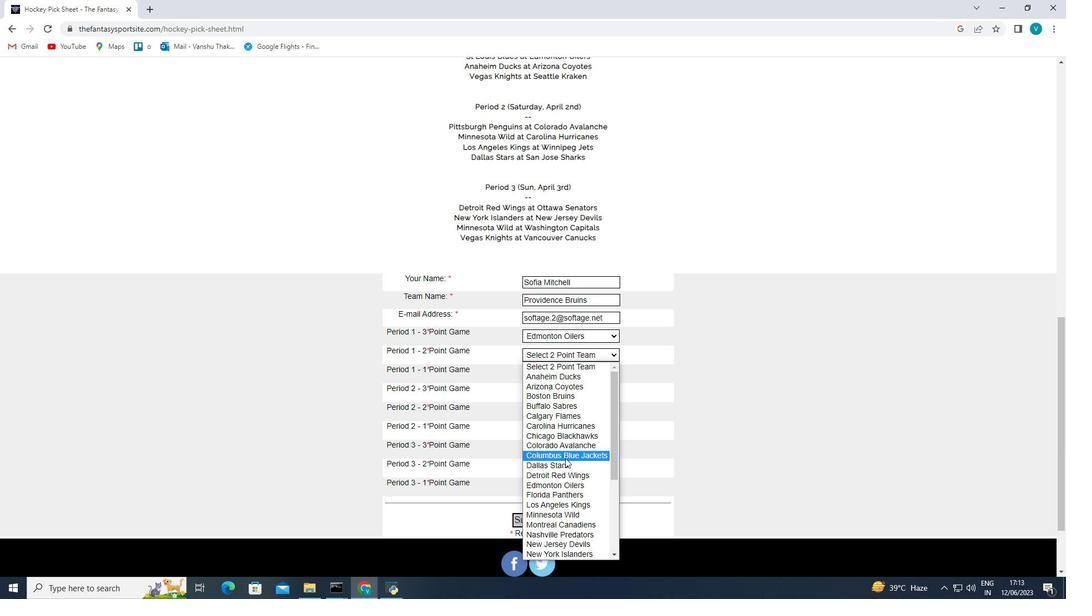 
Action: Mouse pressed left at (564, 466)
Screenshot: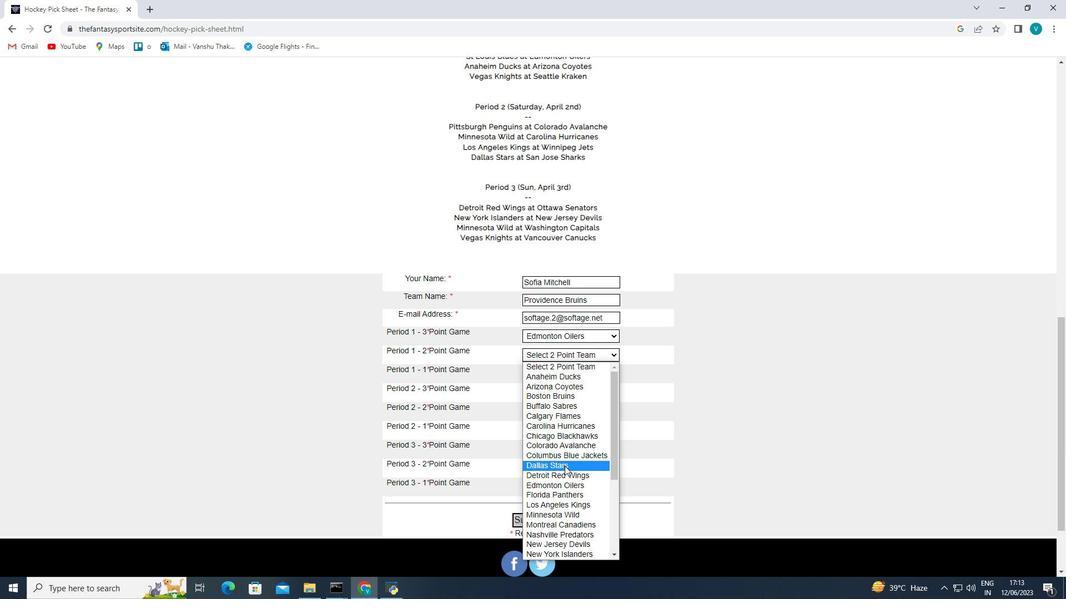 
Action: Mouse moved to (580, 375)
Screenshot: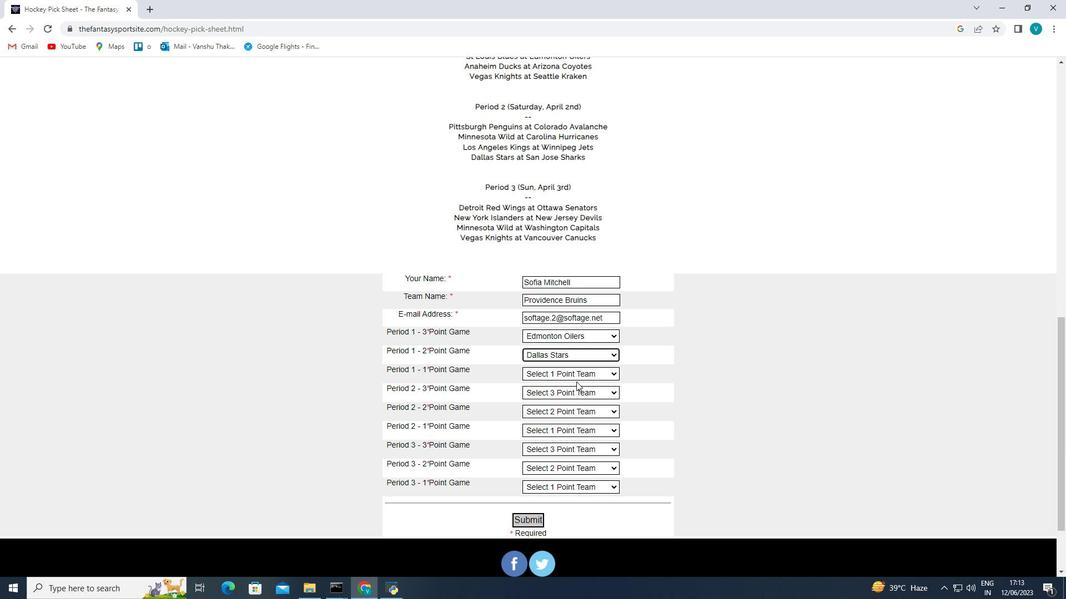 
Action: Mouse pressed left at (580, 375)
Screenshot: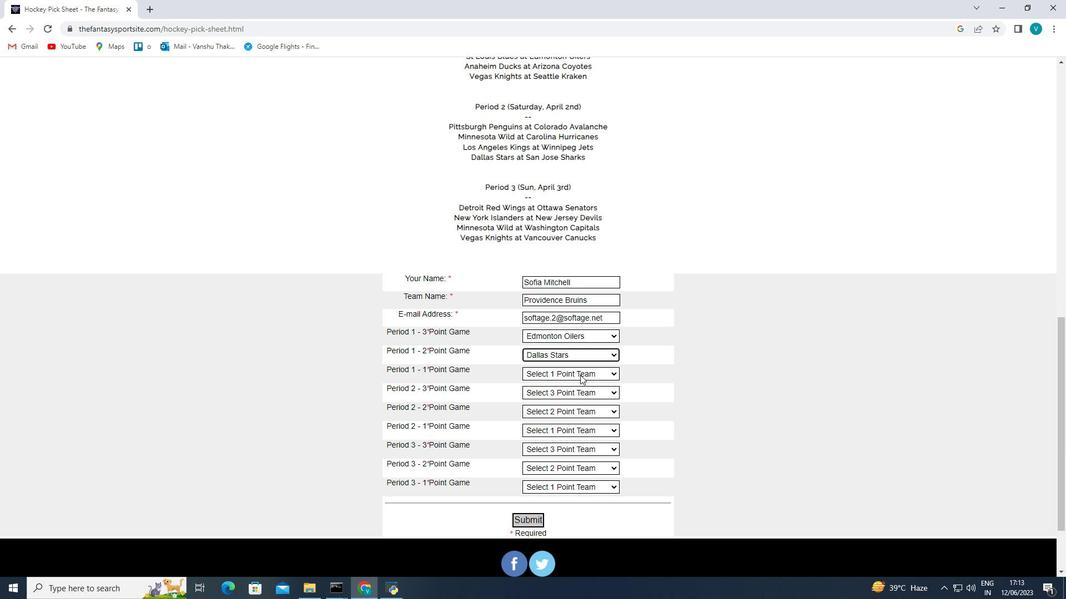 
Action: Mouse moved to (578, 265)
Screenshot: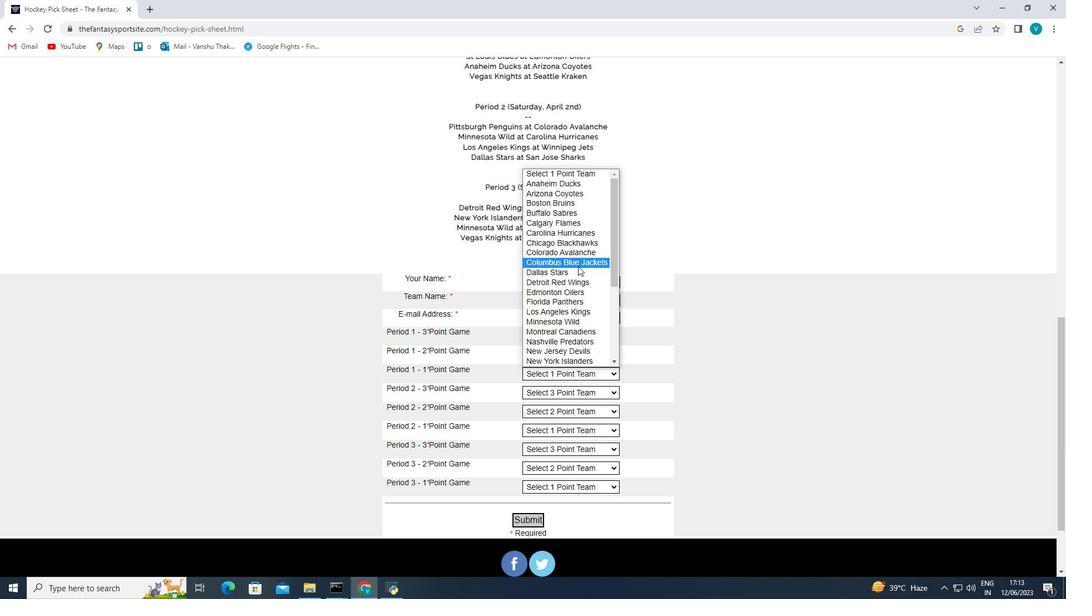 
Action: Mouse pressed left at (578, 265)
Screenshot: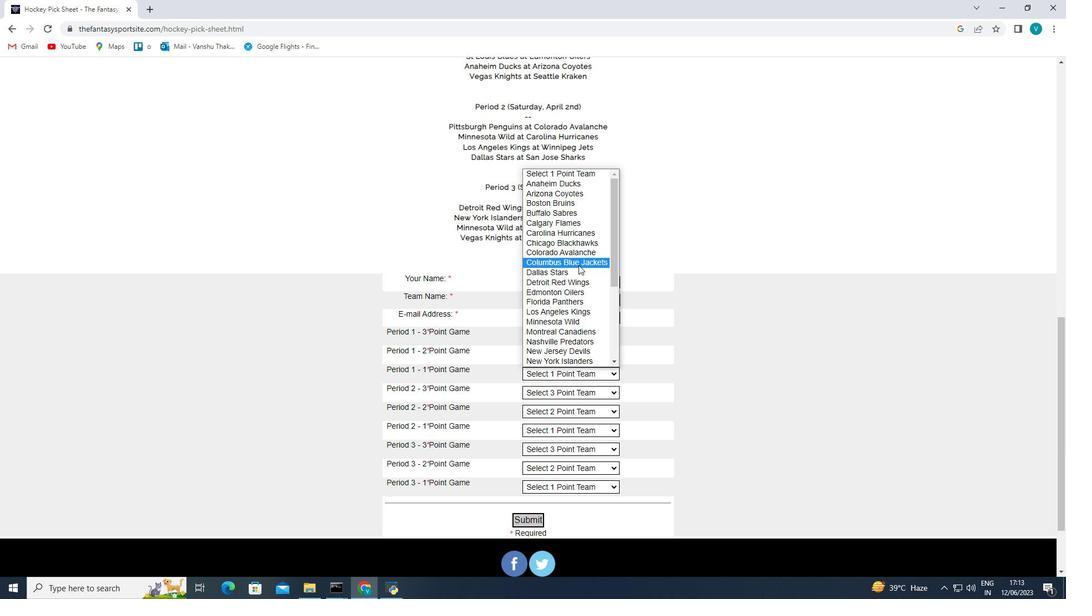
Action: Mouse moved to (573, 394)
Screenshot: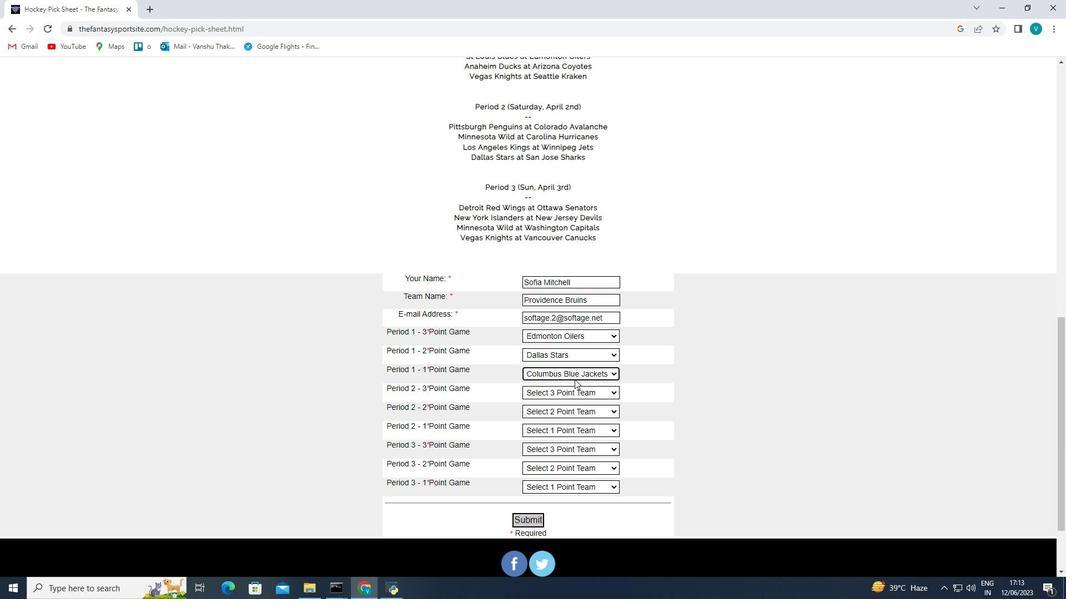 
Action: Mouse pressed left at (573, 394)
Screenshot: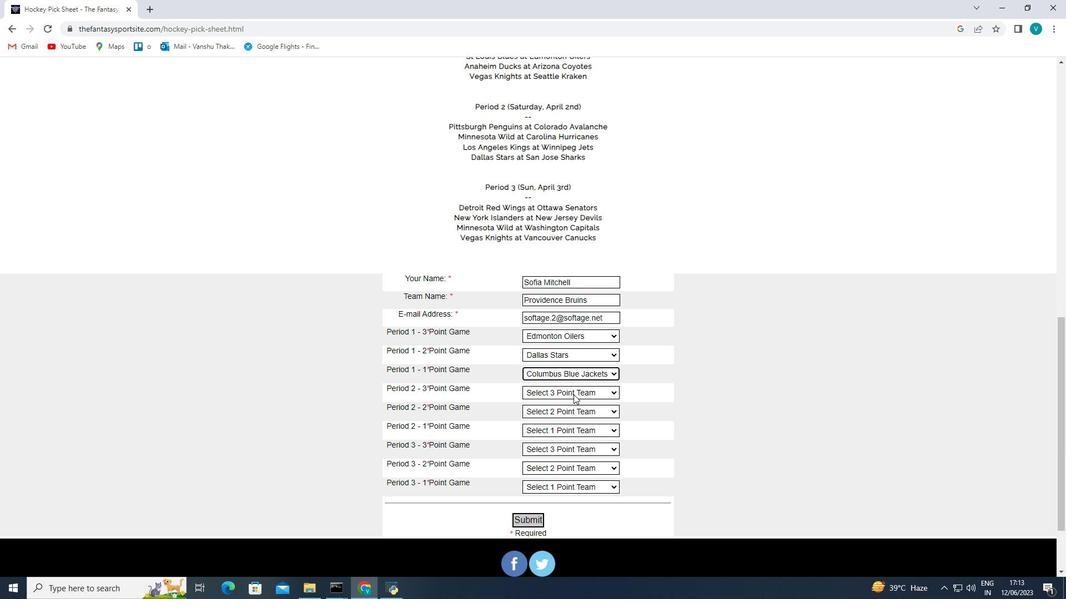 
Action: Mouse moved to (574, 272)
Screenshot: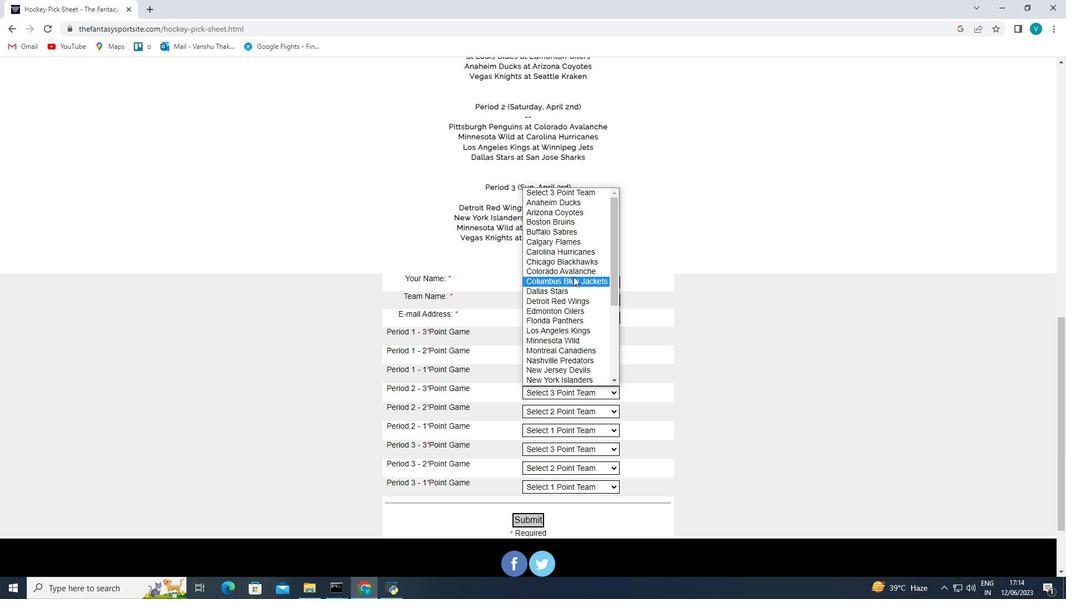 
Action: Mouse pressed left at (574, 272)
Screenshot: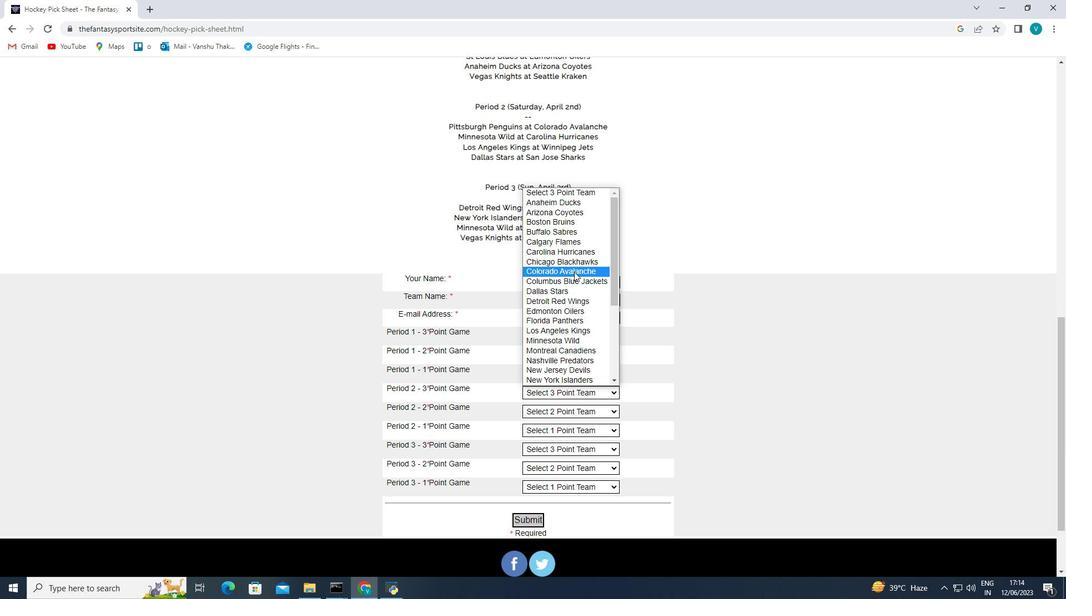 
Action: Mouse moved to (567, 407)
Screenshot: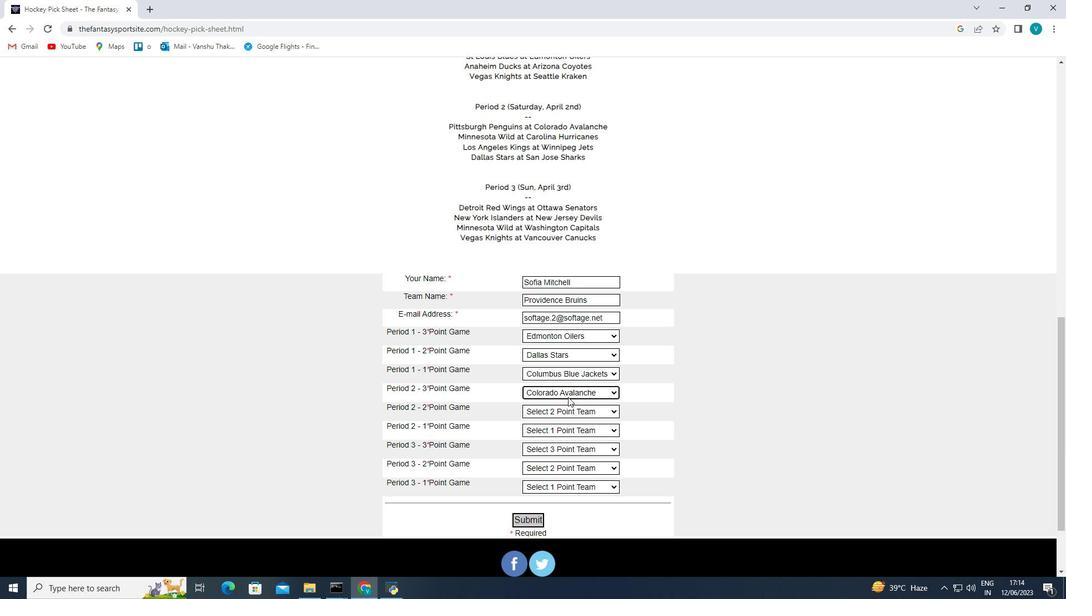 
Action: Mouse pressed left at (567, 407)
Screenshot: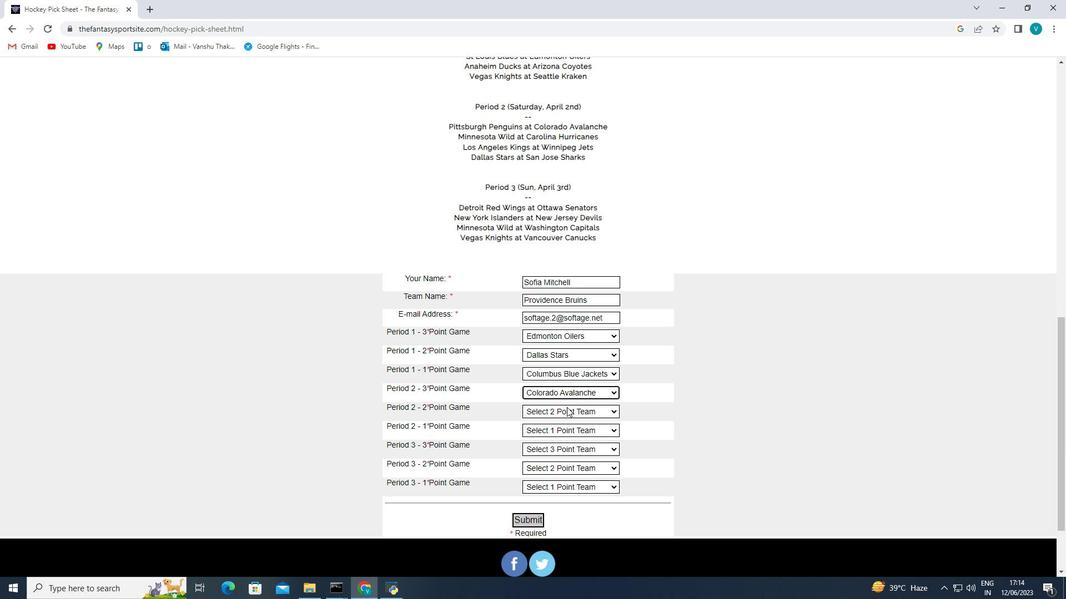 
Action: Mouse moved to (576, 284)
Screenshot: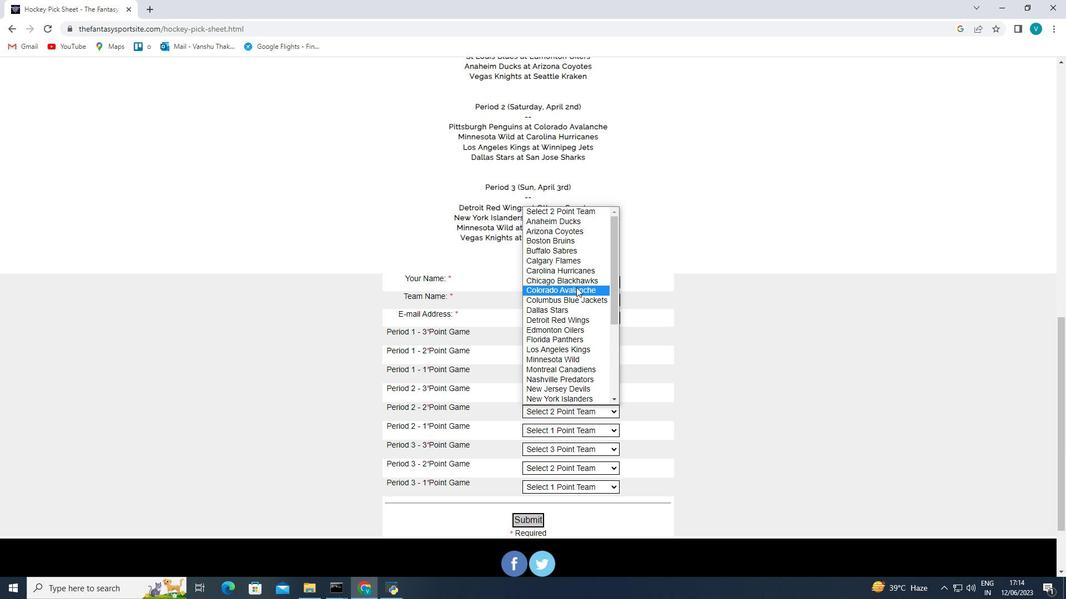 
Action: Mouse pressed left at (576, 284)
Screenshot: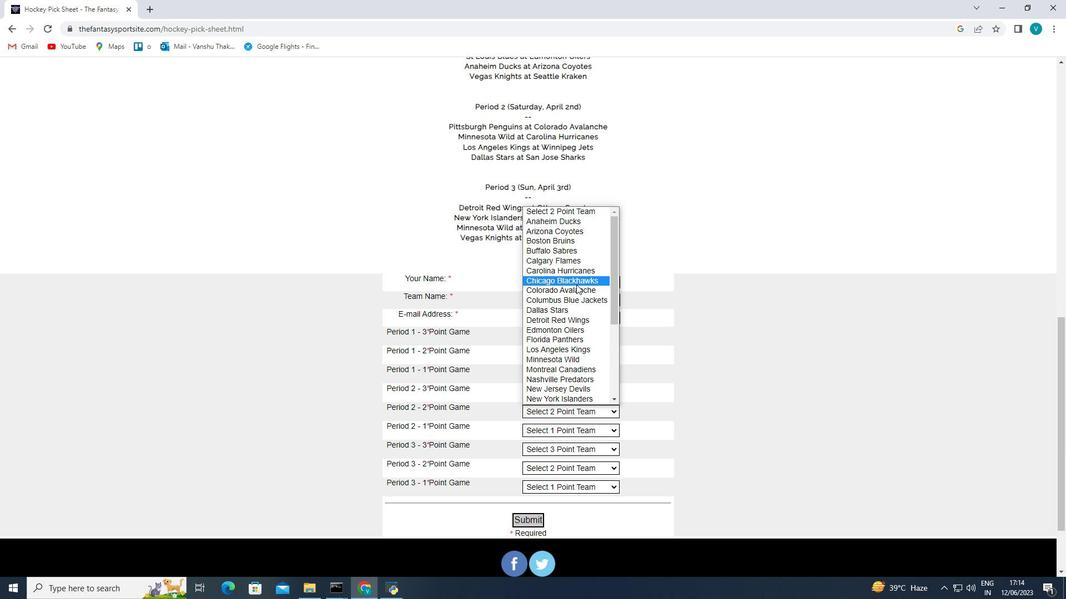 
Action: Mouse moved to (570, 424)
Screenshot: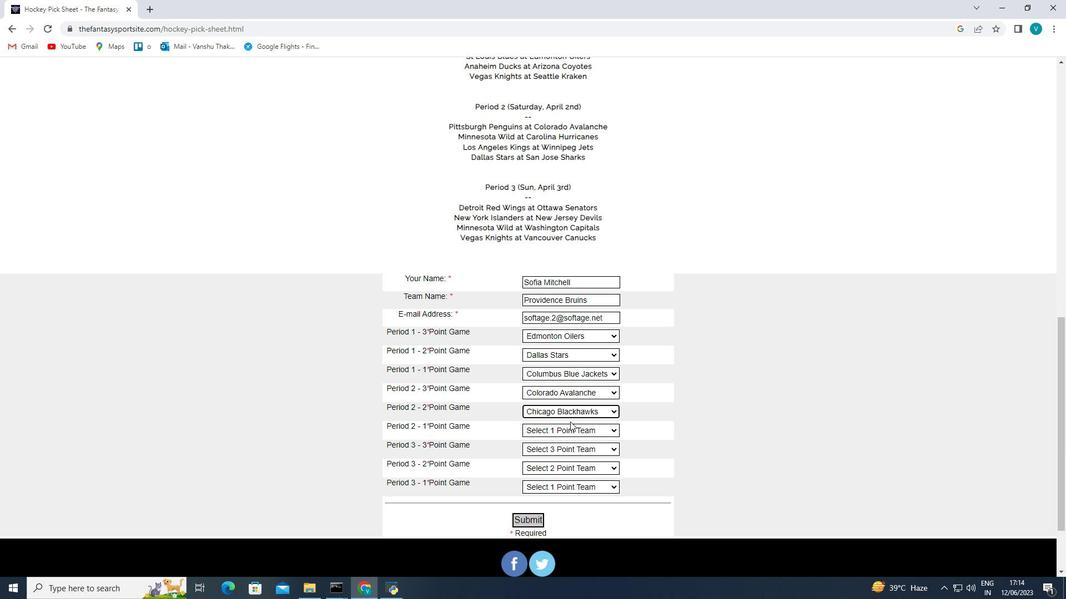 
Action: Mouse pressed left at (570, 424)
Screenshot: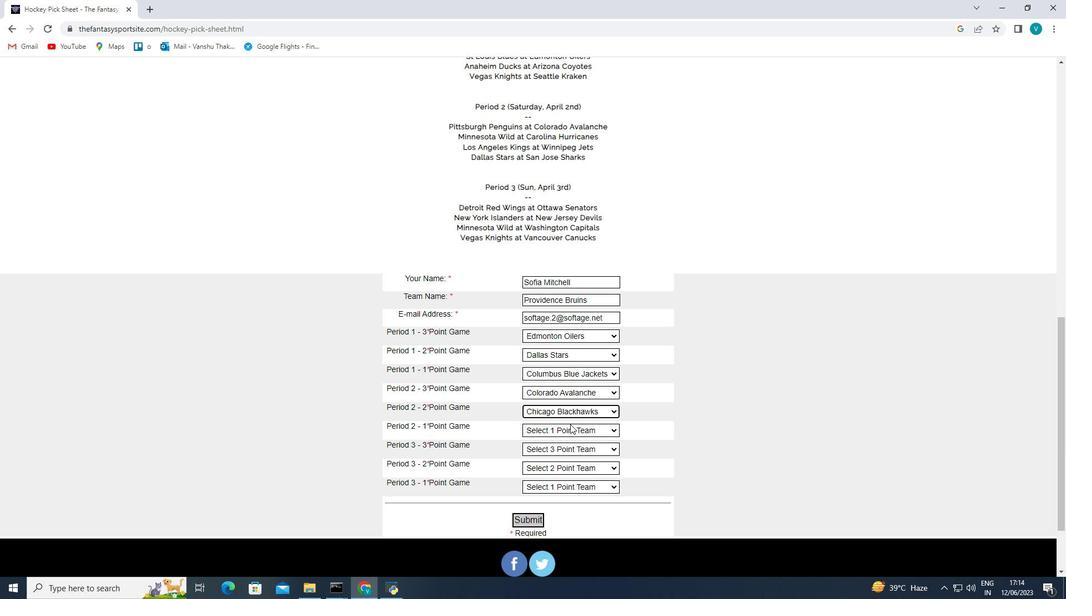 
Action: Mouse moved to (587, 270)
Screenshot: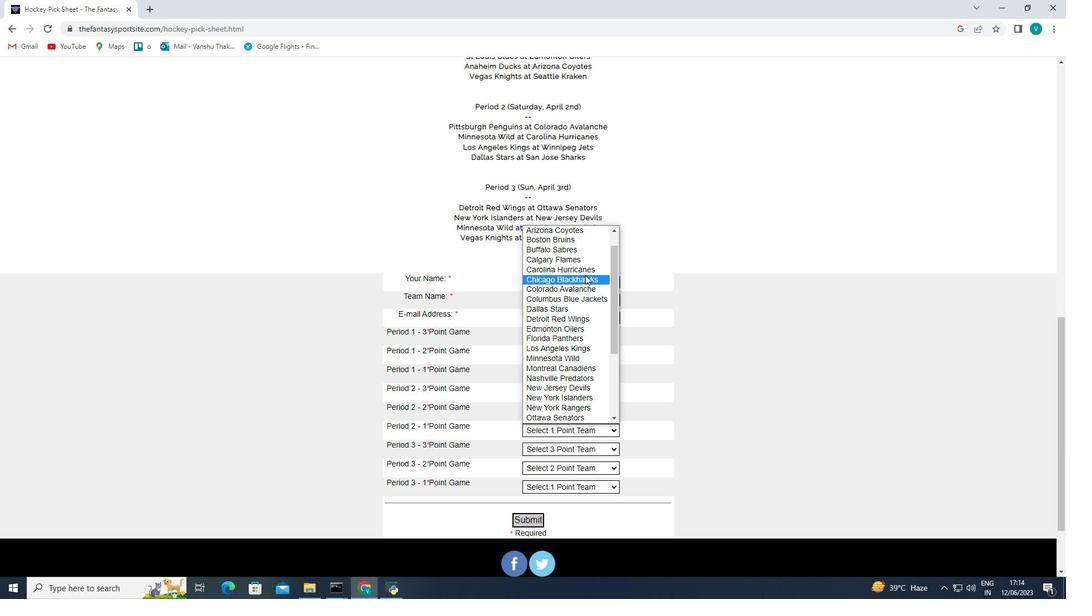 
Action: Mouse pressed left at (587, 270)
Screenshot: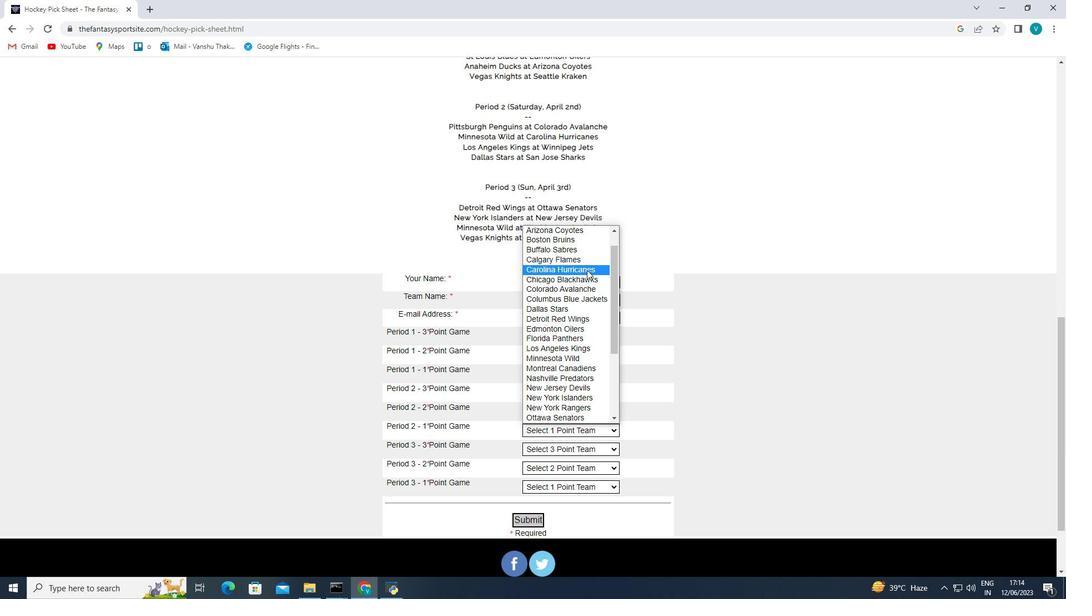 
Action: Mouse moved to (567, 444)
Screenshot: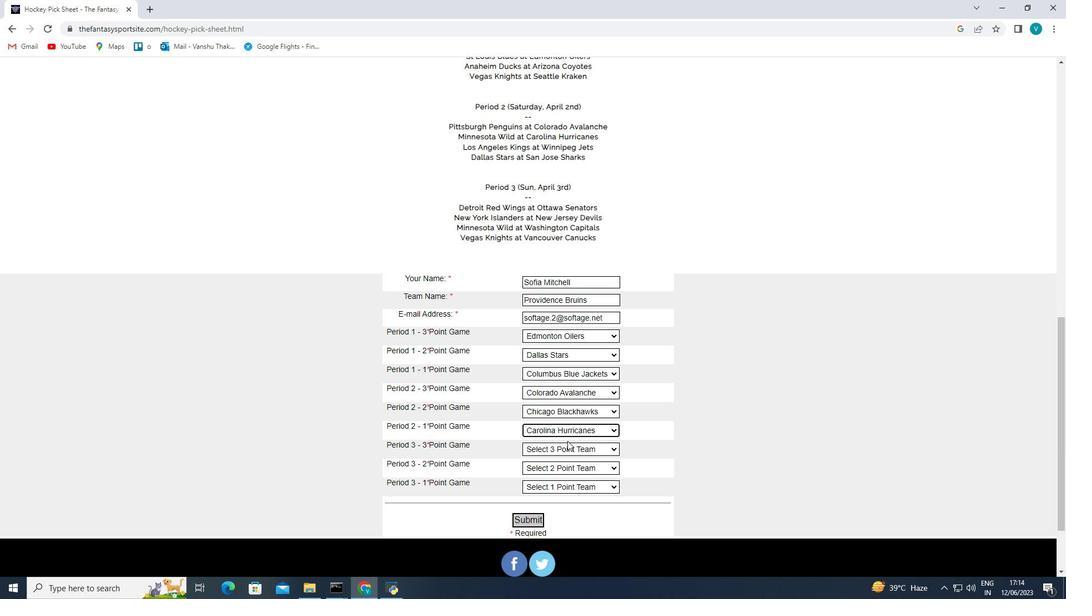 
Action: Mouse pressed left at (567, 444)
Screenshot: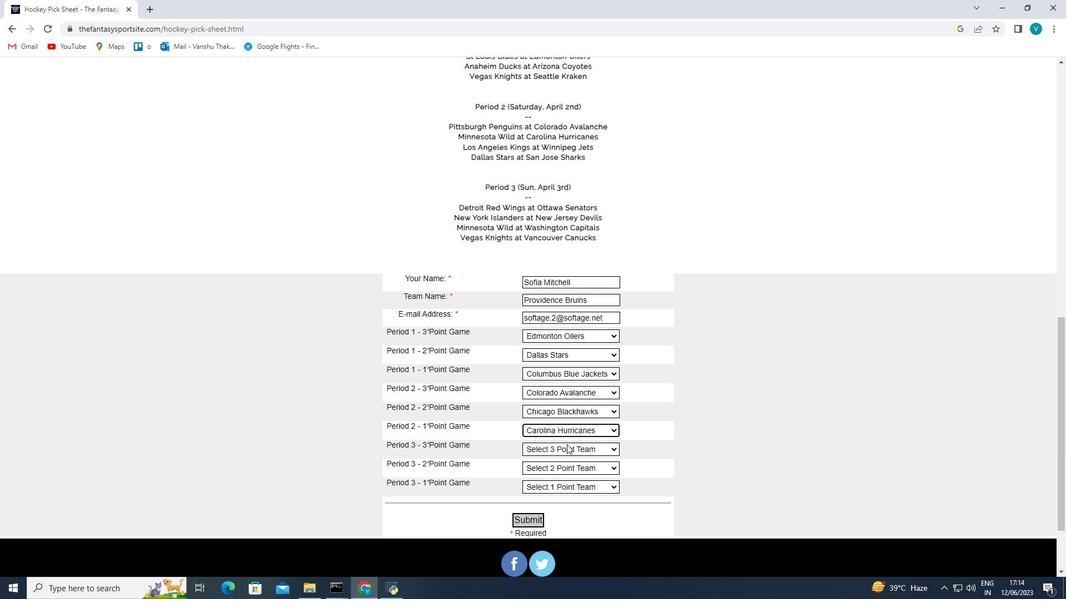 
Action: Mouse moved to (590, 296)
Screenshot: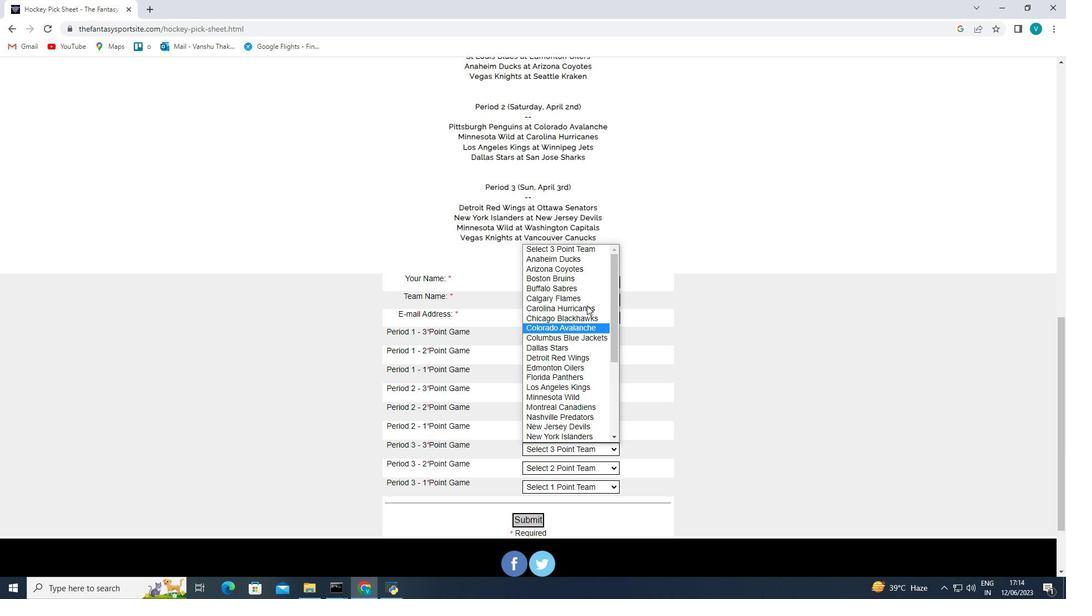 
Action: Mouse pressed left at (590, 296)
Screenshot: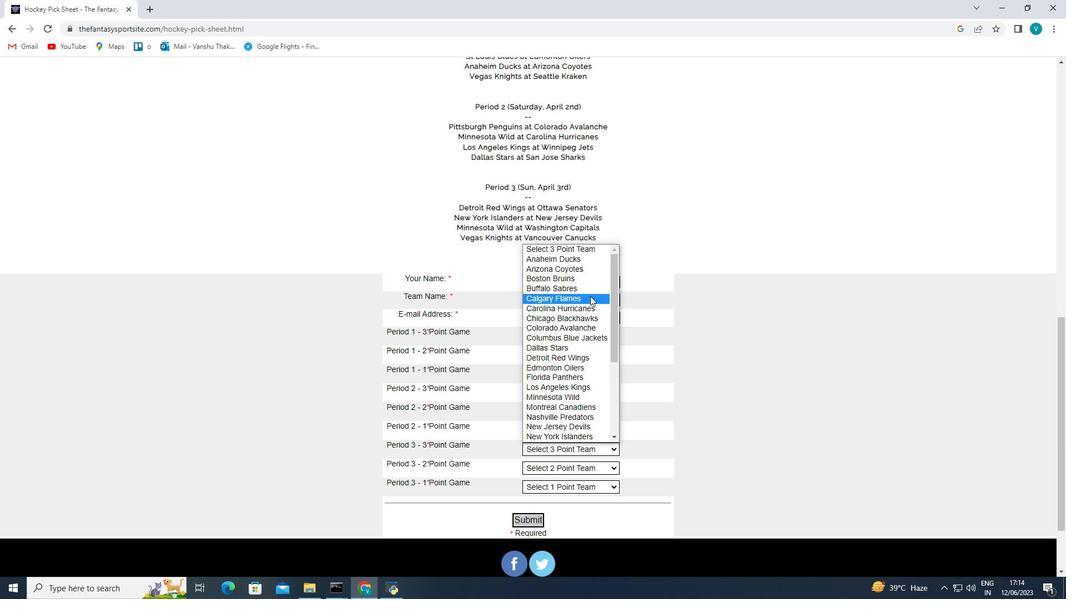 
Action: Mouse moved to (572, 464)
Screenshot: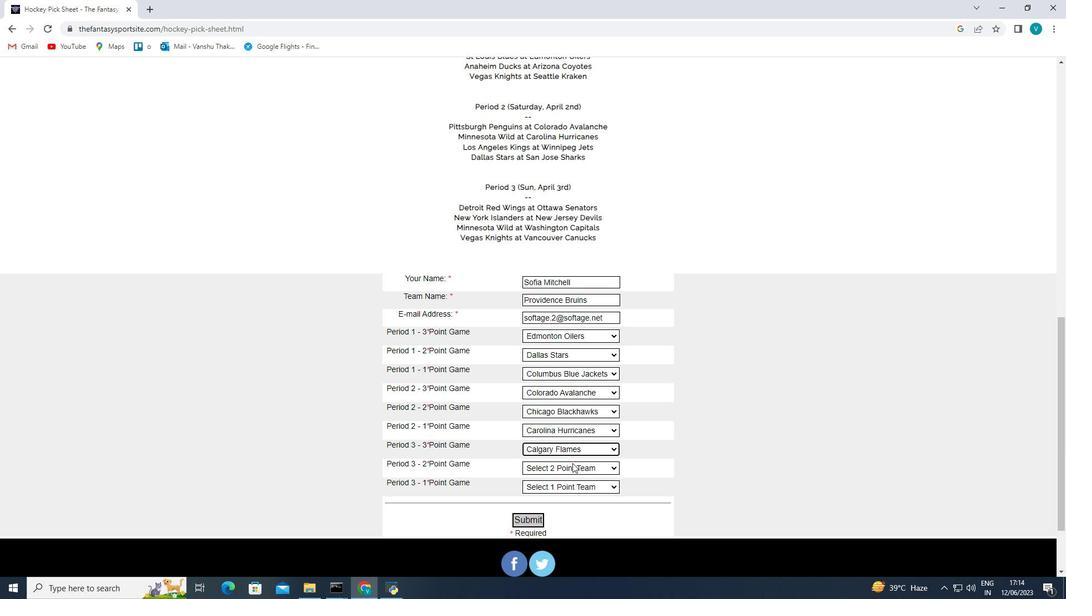 
Action: Mouse pressed left at (572, 464)
Screenshot: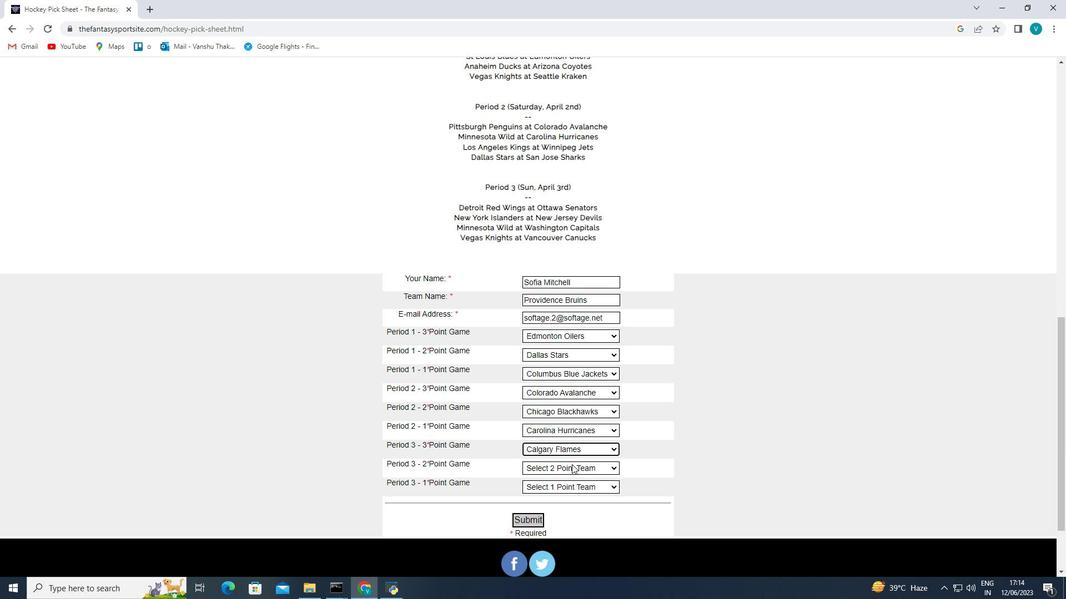 
Action: Mouse moved to (592, 309)
Screenshot: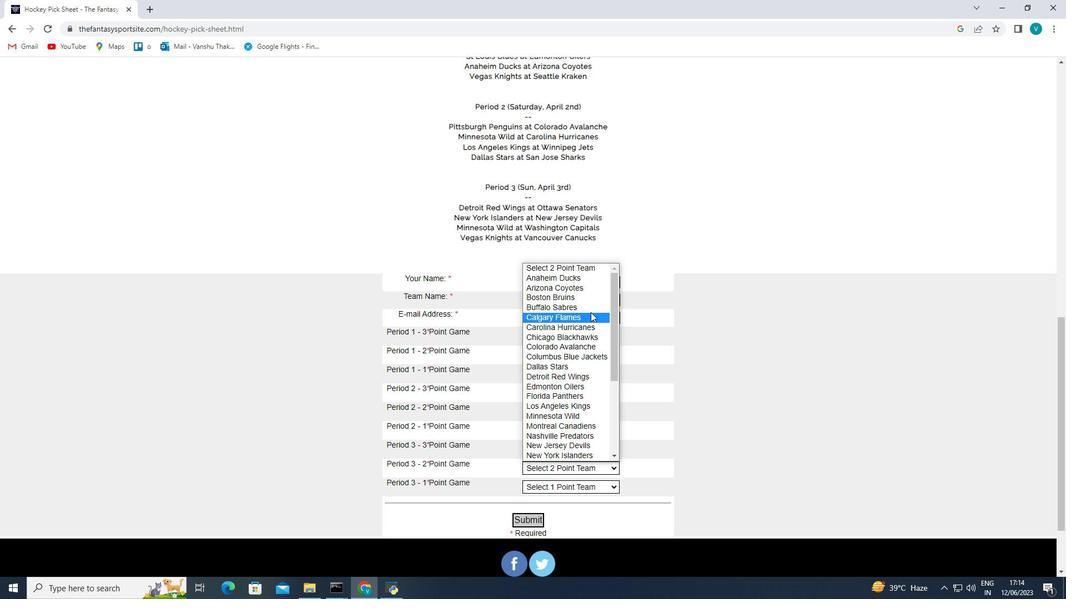 
Action: Mouse pressed left at (592, 309)
Screenshot: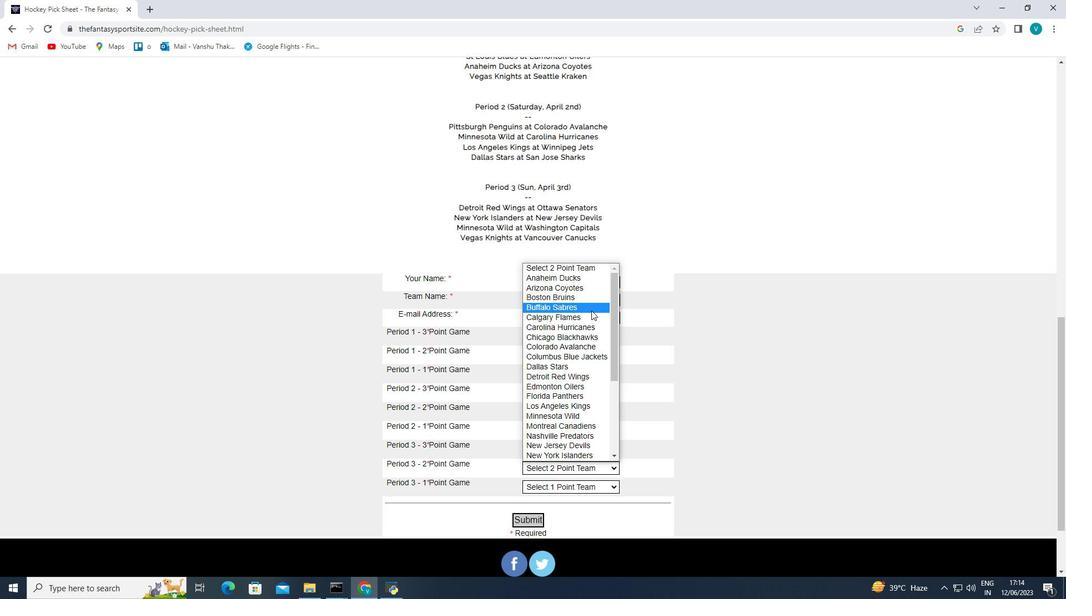 
Action: Mouse moved to (568, 486)
Screenshot: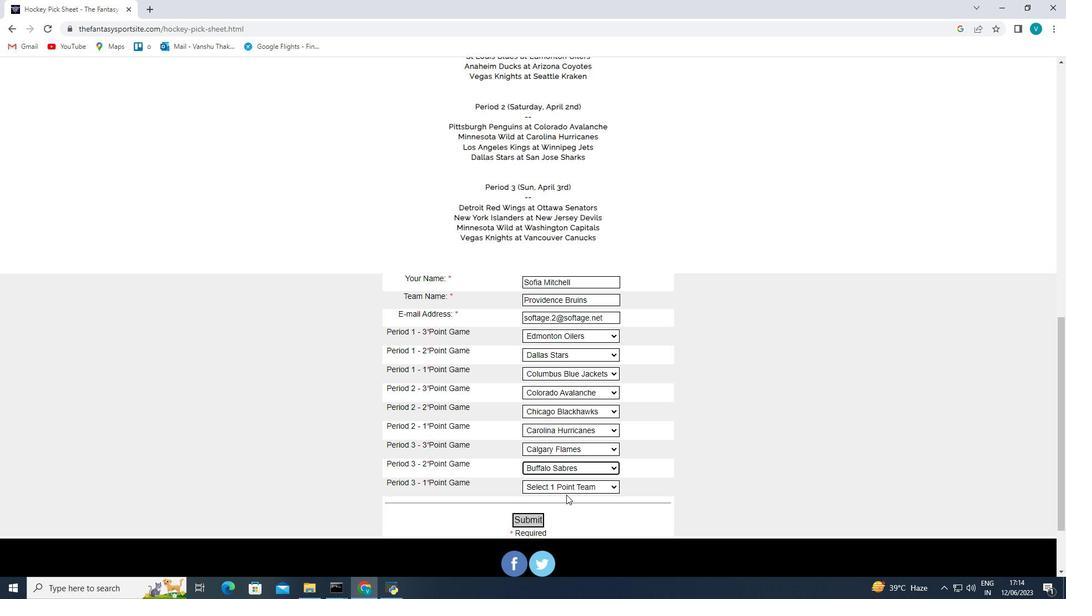 
Action: Mouse pressed left at (568, 486)
Screenshot: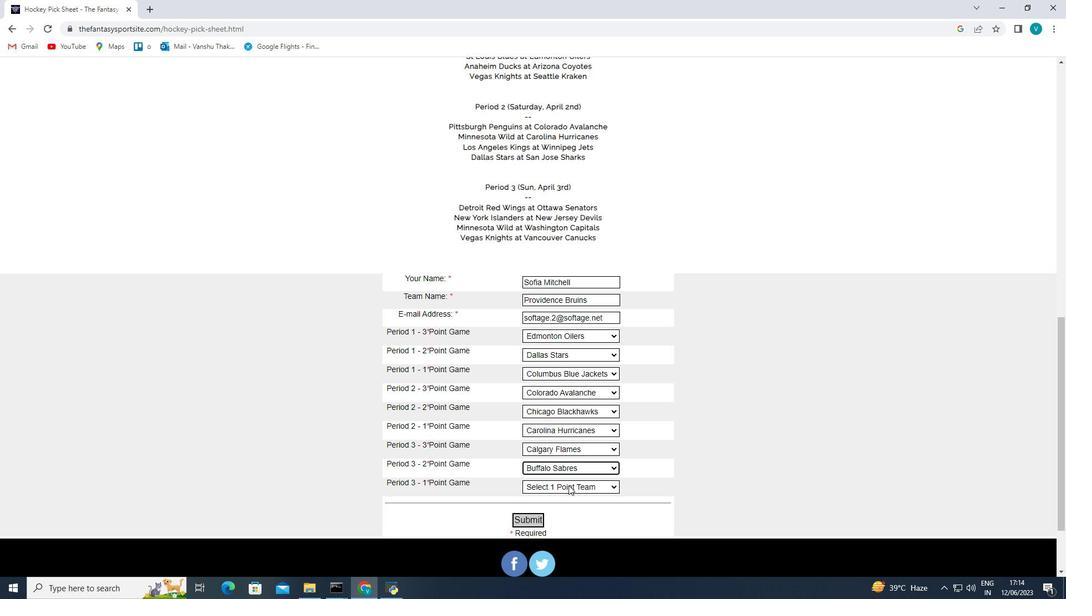 
Action: Mouse moved to (578, 319)
Screenshot: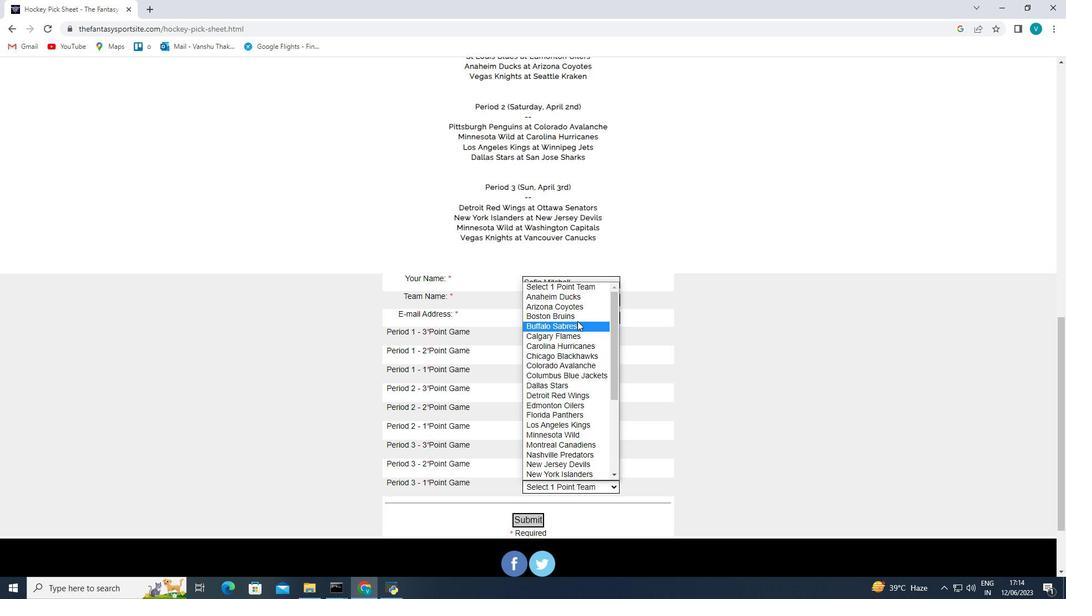 
Action: Mouse pressed left at (578, 319)
Screenshot: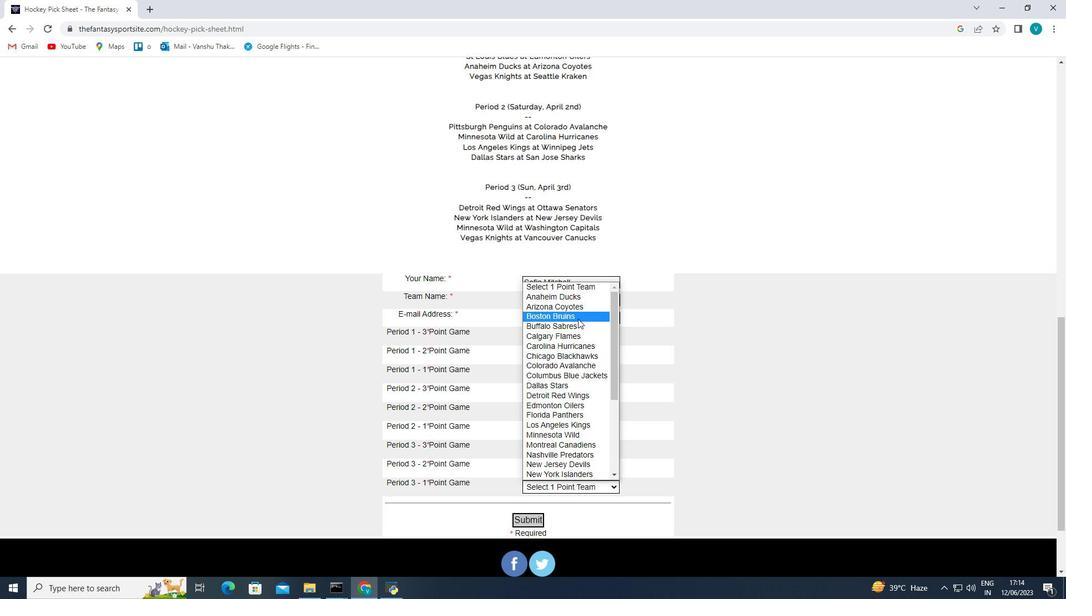 
Action: Mouse moved to (529, 516)
Screenshot: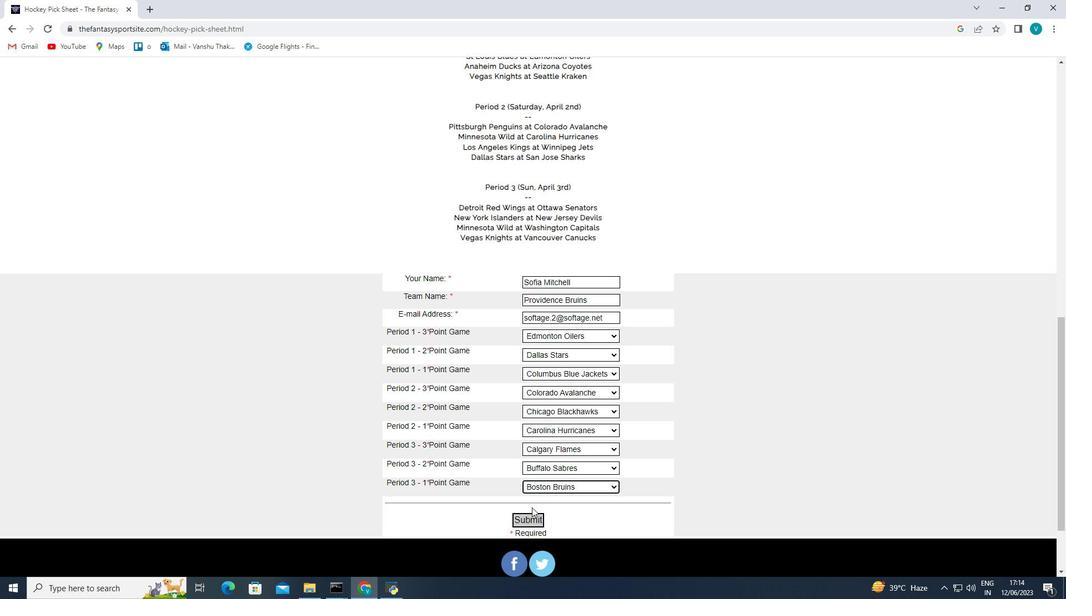 
Action: Mouse pressed left at (529, 516)
Screenshot: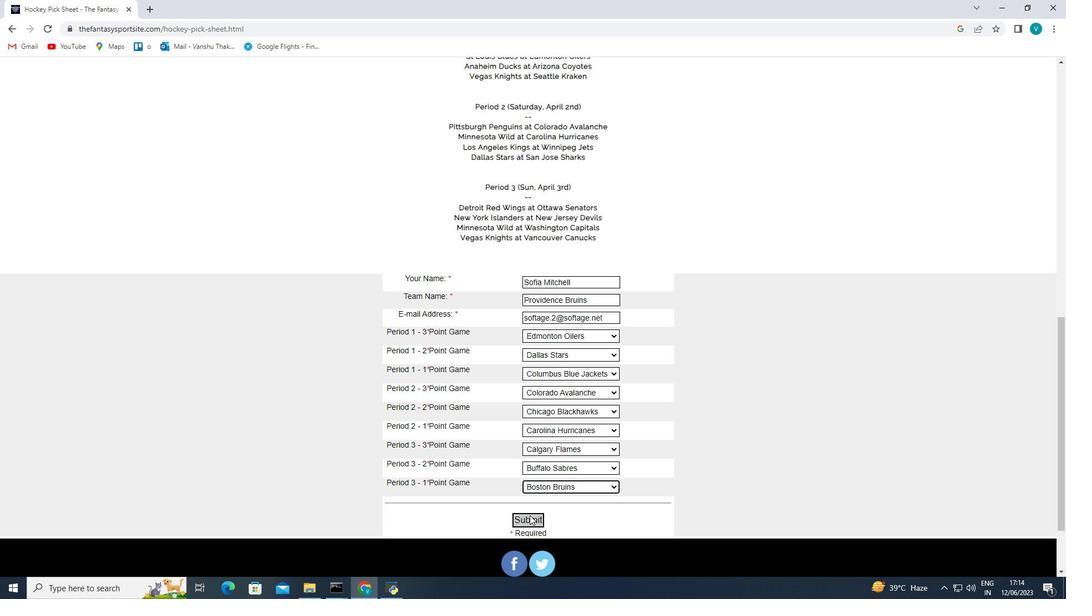 
